 Task: Search one way flight ticket for 5 adults, 2 children, 1 infant in seat and 2 infants on lap in economy from Tulsa: Tulsa International Airport to Riverton: Central Wyoming Regional Airport (was Riverton Regional) on 8-4-2023. Choice of flights is Sun country airlines. Number of bags: 6 checked bags. Price is upto 87000. Outbound departure time preference is 22:00.
Action: Mouse moved to (324, 285)
Screenshot: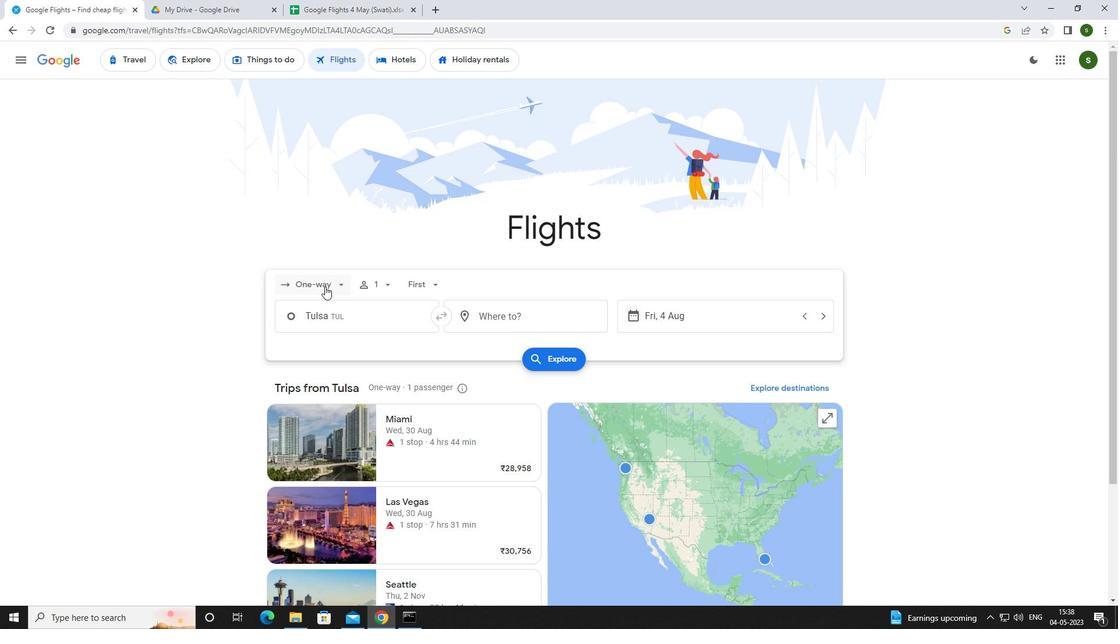 
Action: Mouse pressed left at (324, 285)
Screenshot: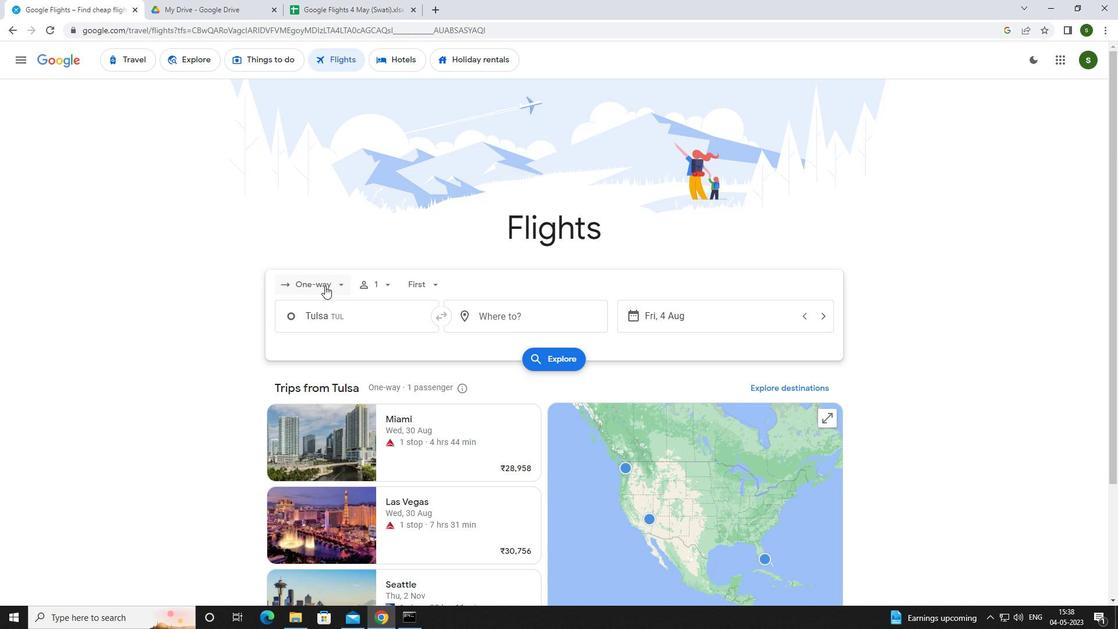
Action: Mouse moved to (311, 343)
Screenshot: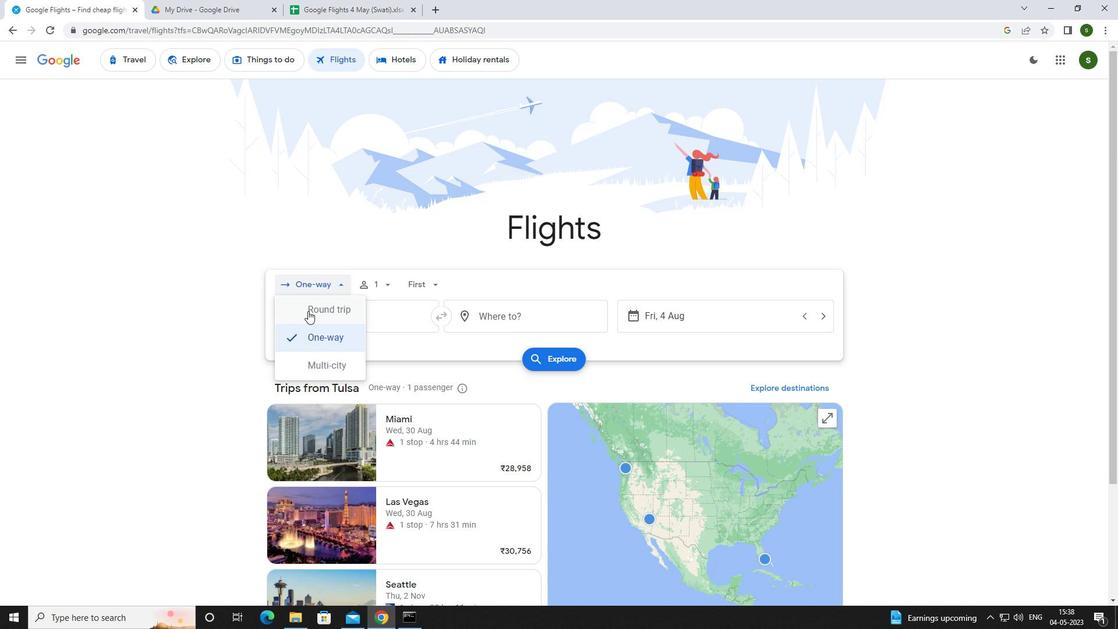 
Action: Mouse pressed left at (311, 343)
Screenshot: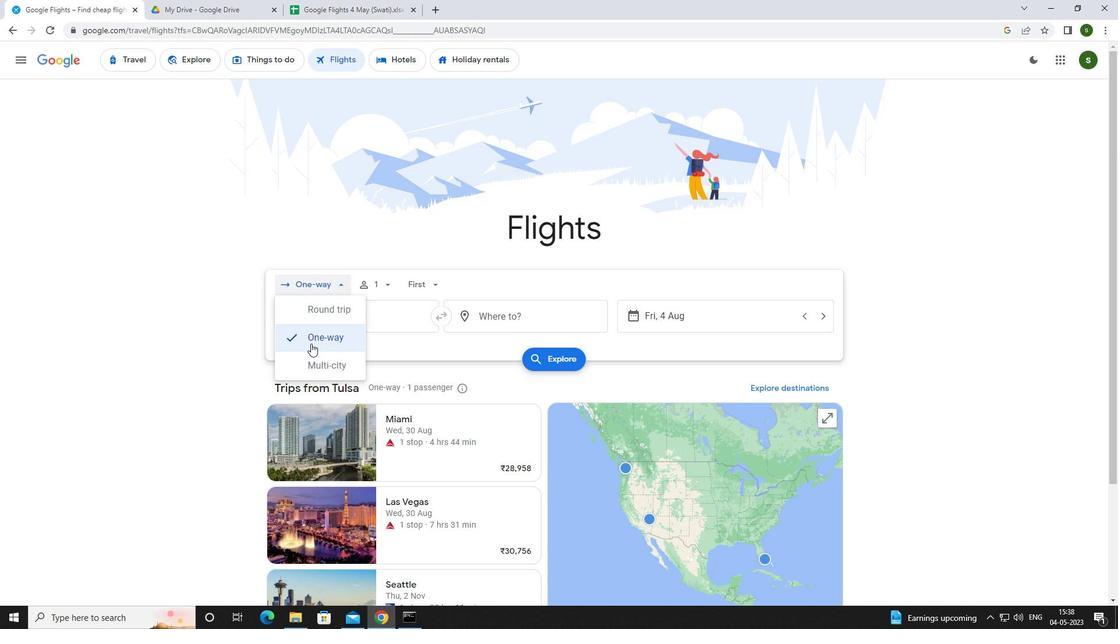 
Action: Mouse moved to (387, 288)
Screenshot: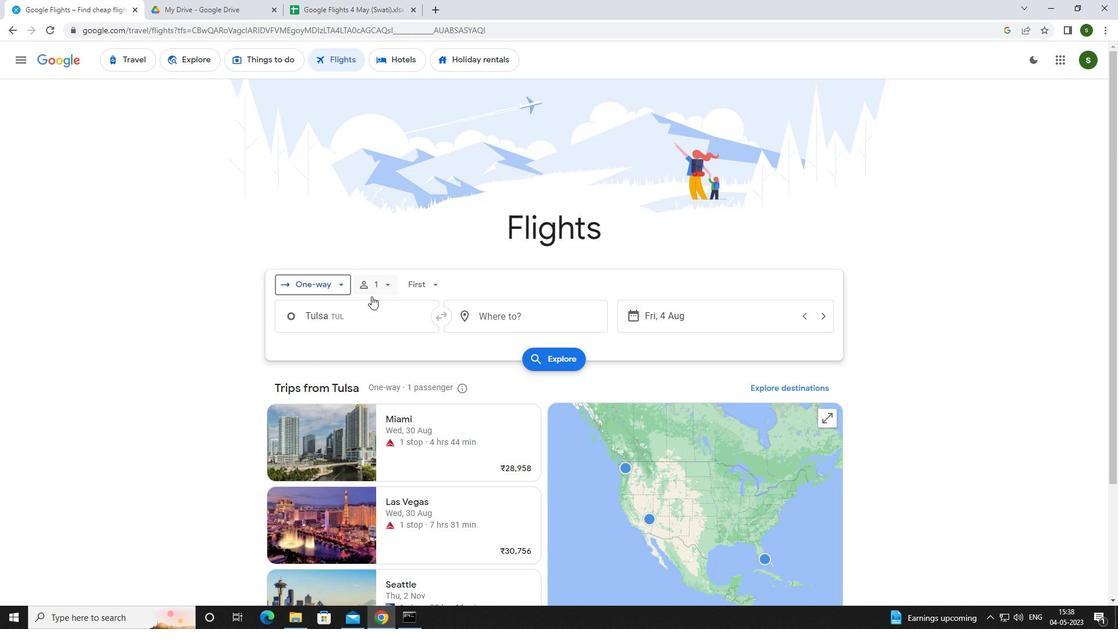 
Action: Mouse pressed left at (387, 288)
Screenshot: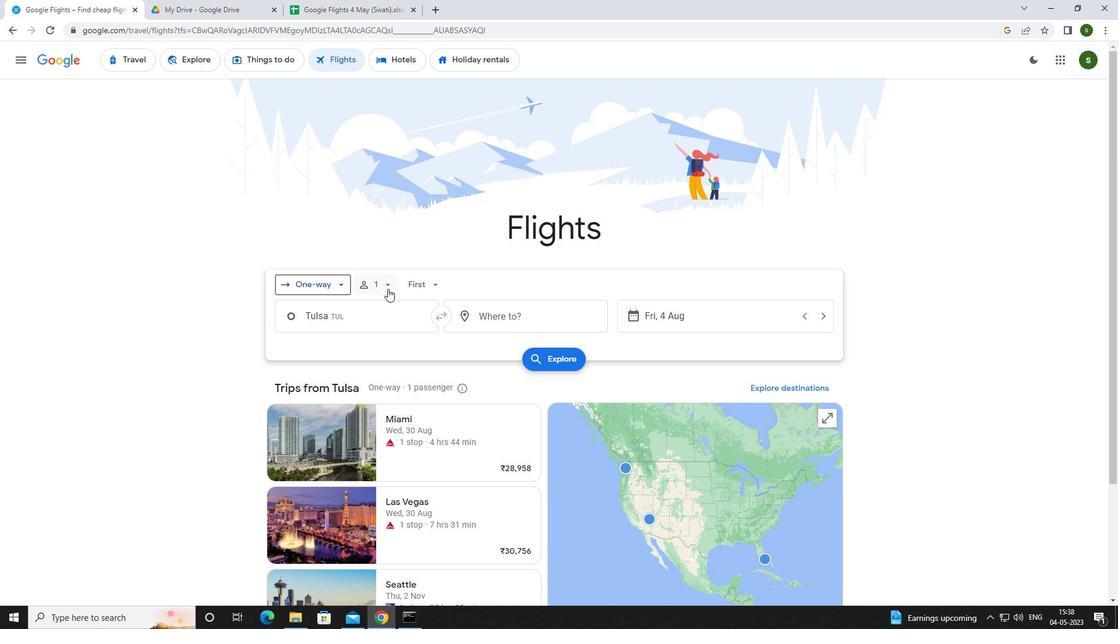 
Action: Mouse moved to (476, 314)
Screenshot: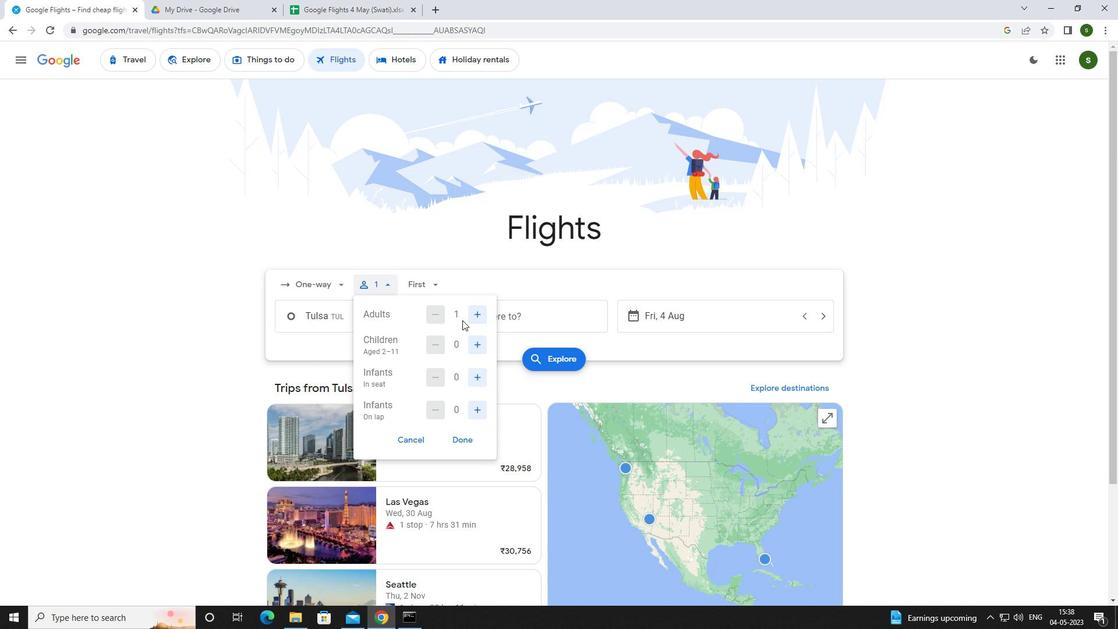 
Action: Mouse pressed left at (476, 314)
Screenshot: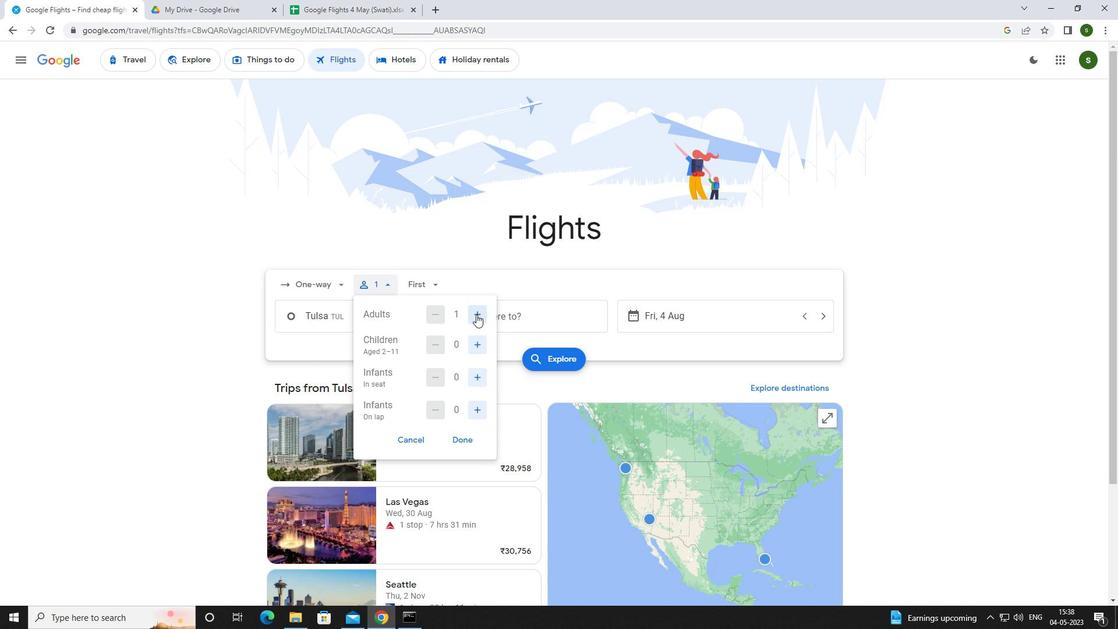 
Action: Mouse pressed left at (476, 314)
Screenshot: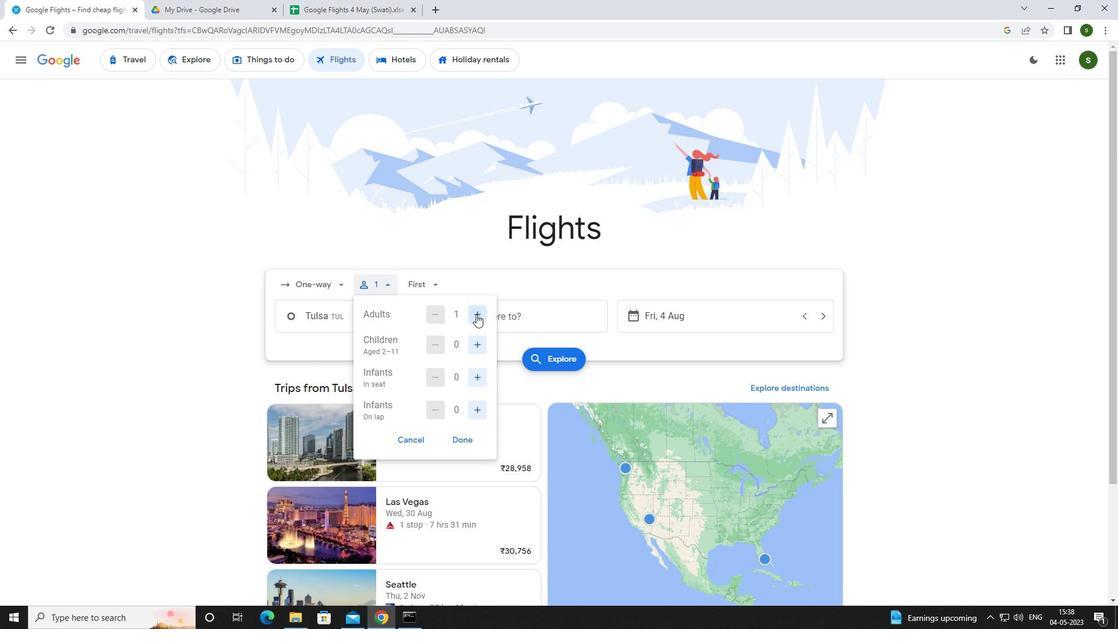 
Action: Mouse pressed left at (476, 314)
Screenshot: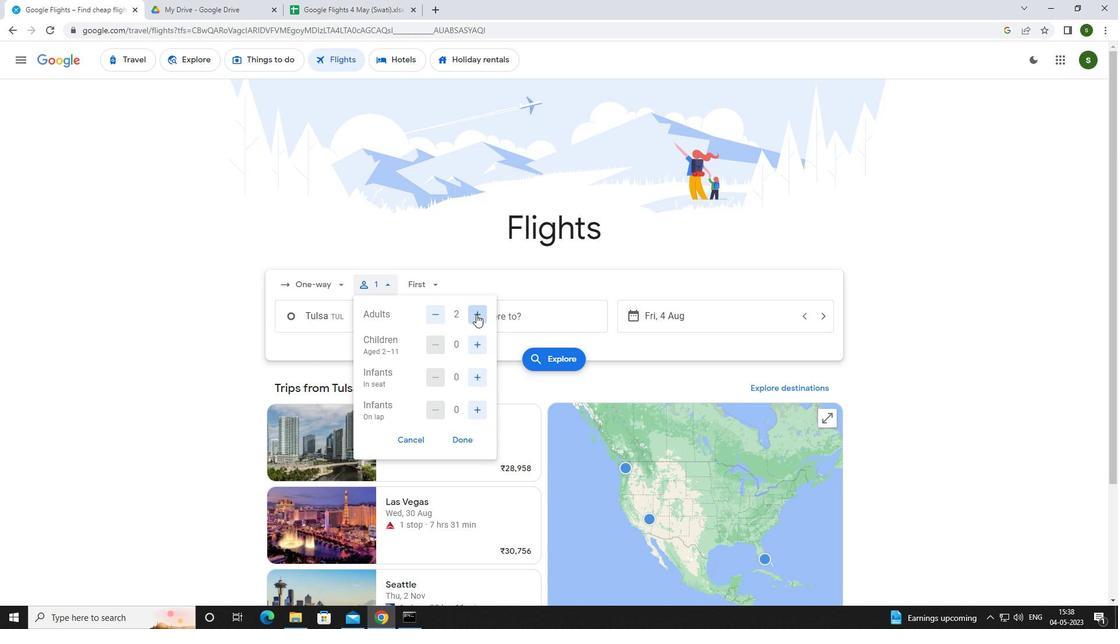 
Action: Mouse pressed left at (476, 314)
Screenshot: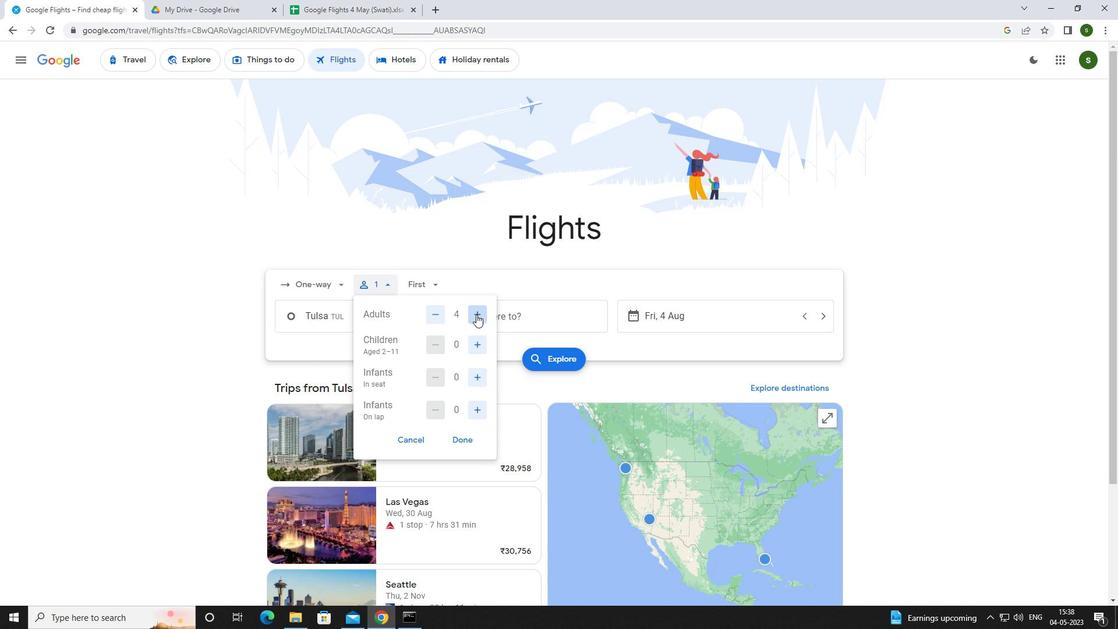 
Action: Mouse moved to (471, 339)
Screenshot: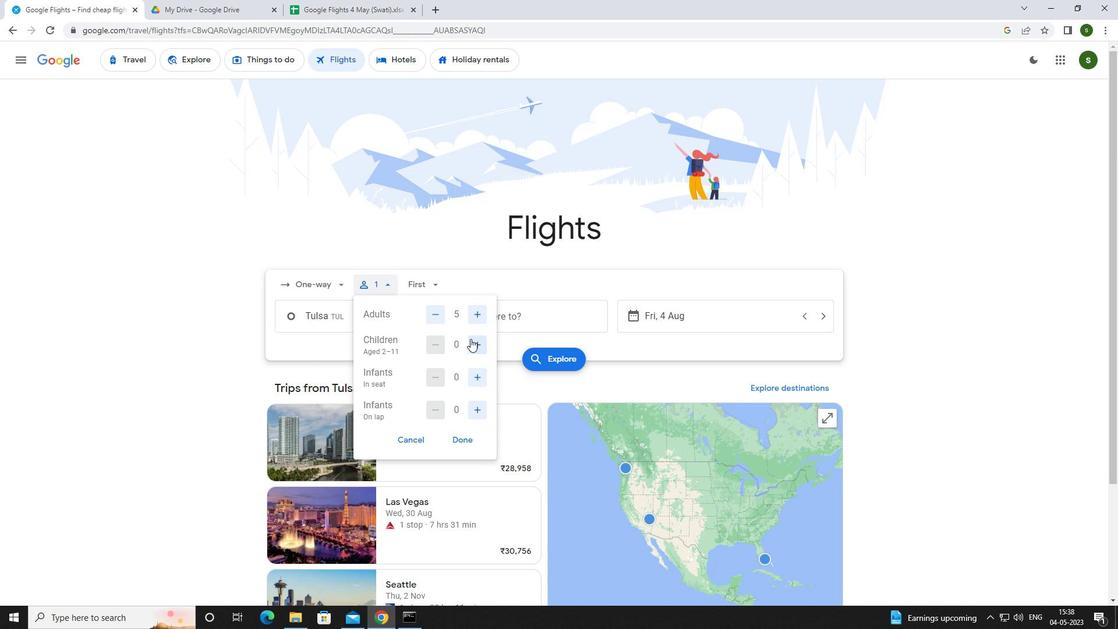 
Action: Mouse pressed left at (471, 339)
Screenshot: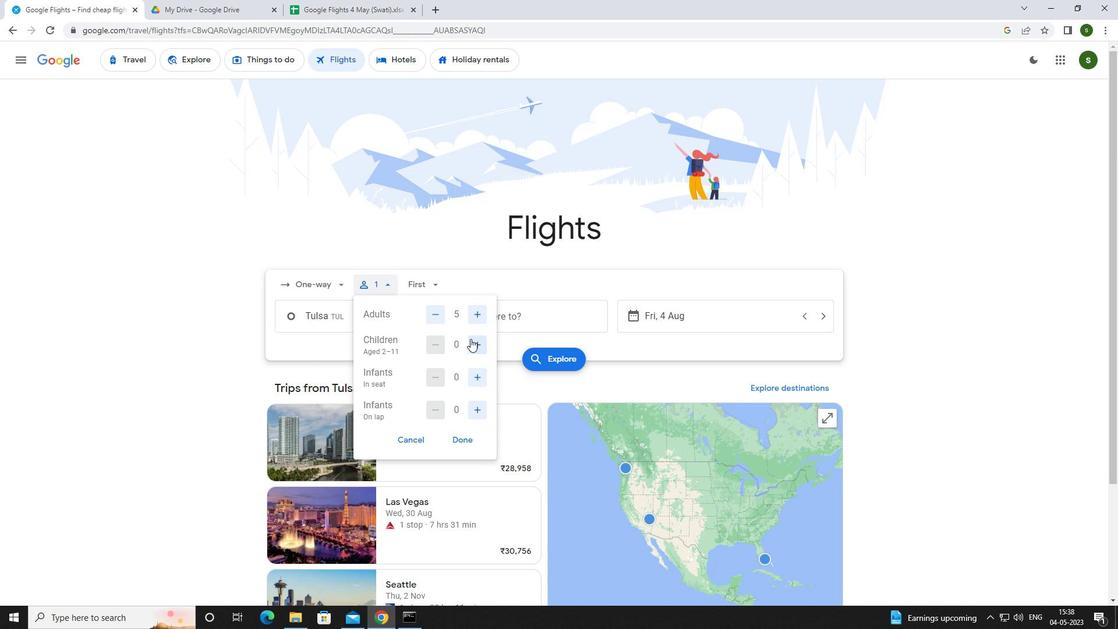 
Action: Mouse pressed left at (471, 339)
Screenshot: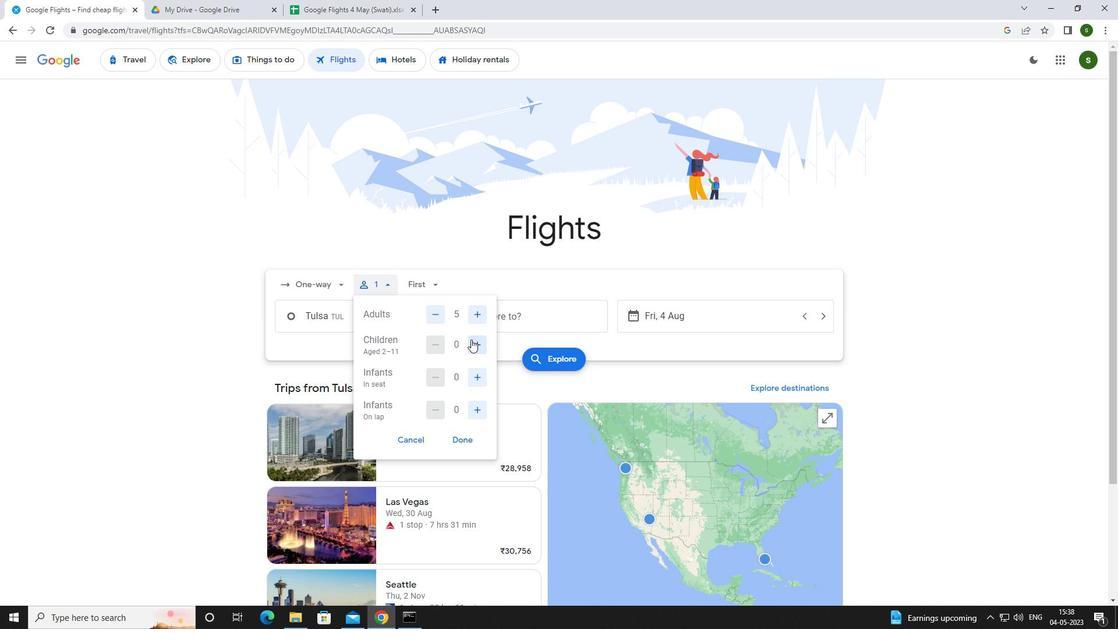 
Action: Mouse moved to (478, 377)
Screenshot: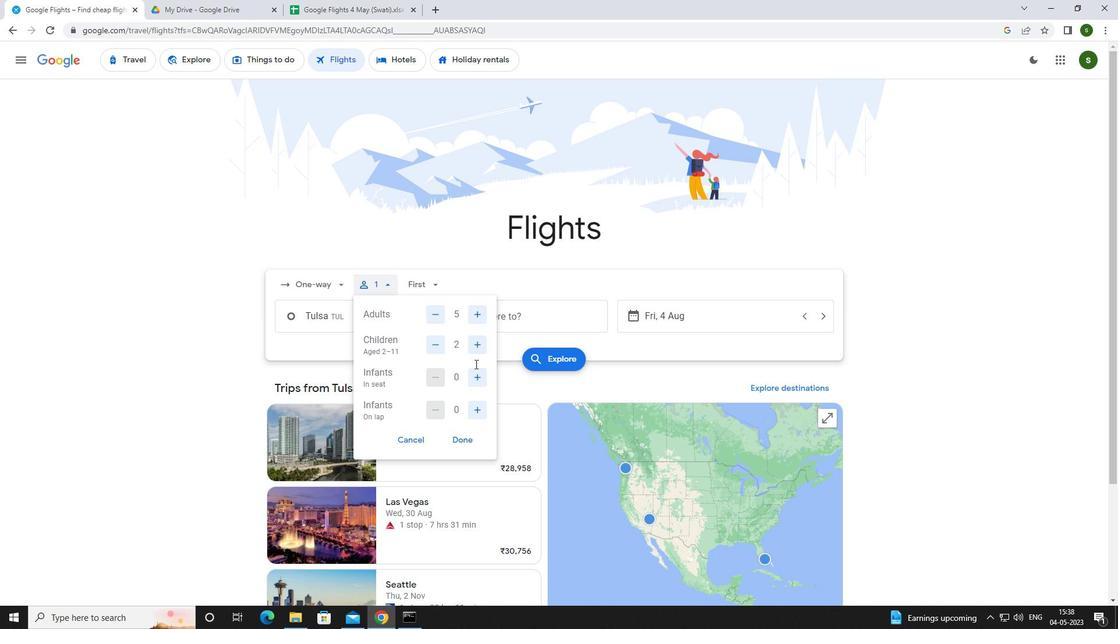 
Action: Mouse pressed left at (478, 377)
Screenshot: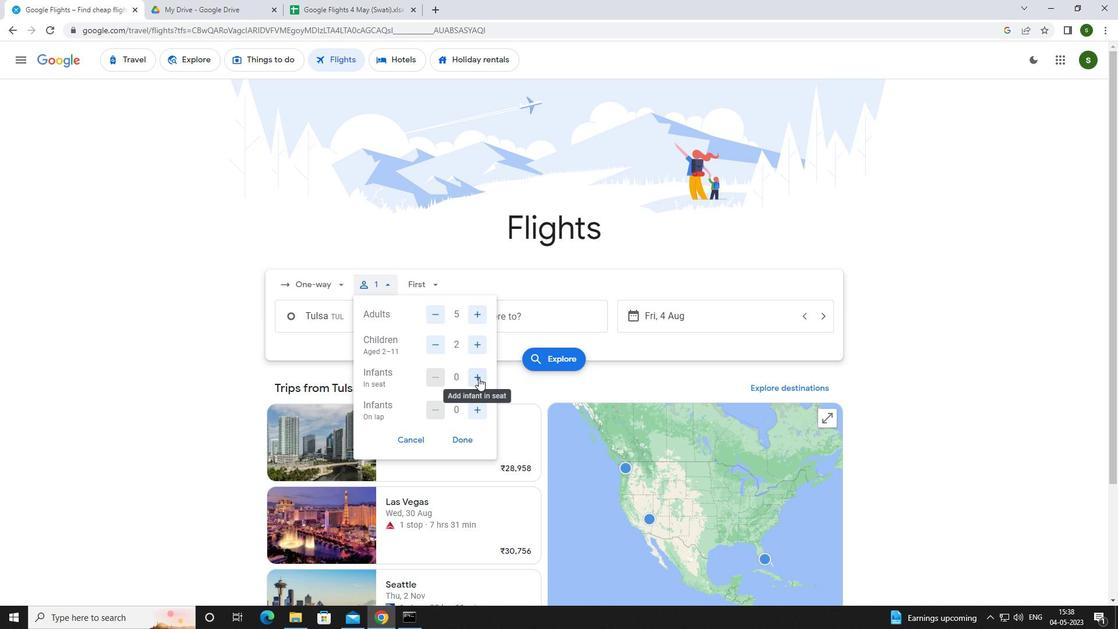 
Action: Mouse moved to (479, 403)
Screenshot: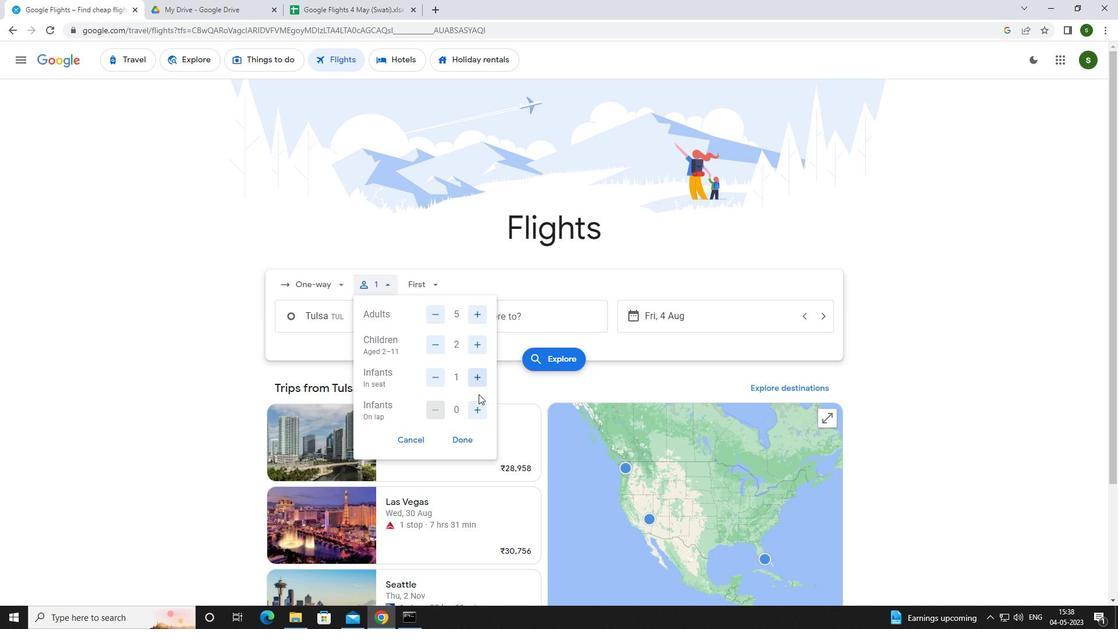 
Action: Mouse pressed left at (479, 403)
Screenshot: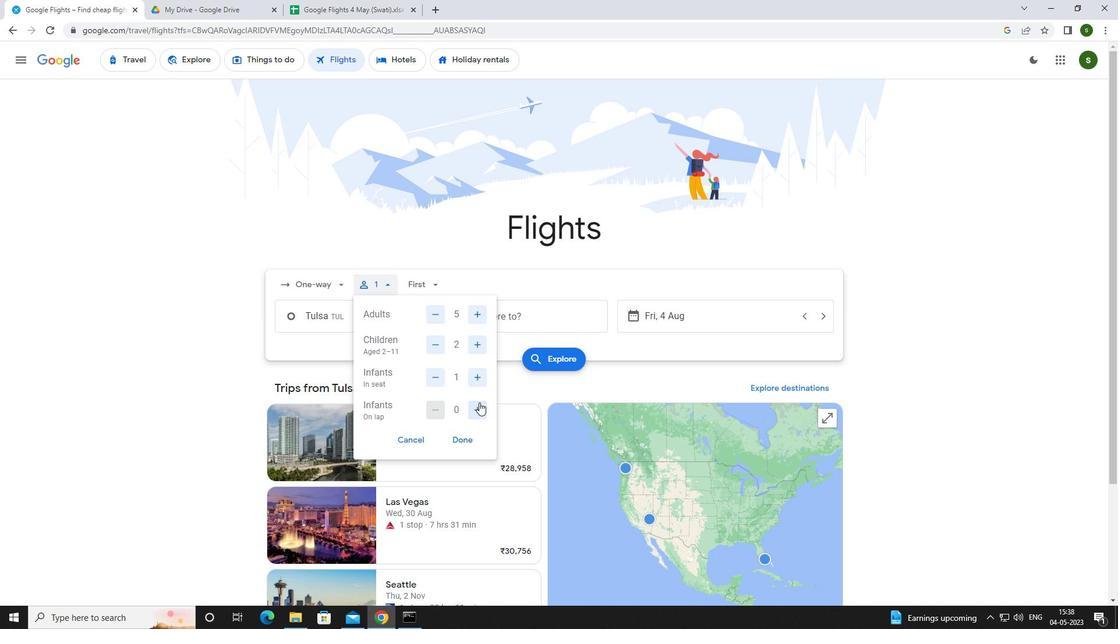 
Action: Mouse moved to (426, 283)
Screenshot: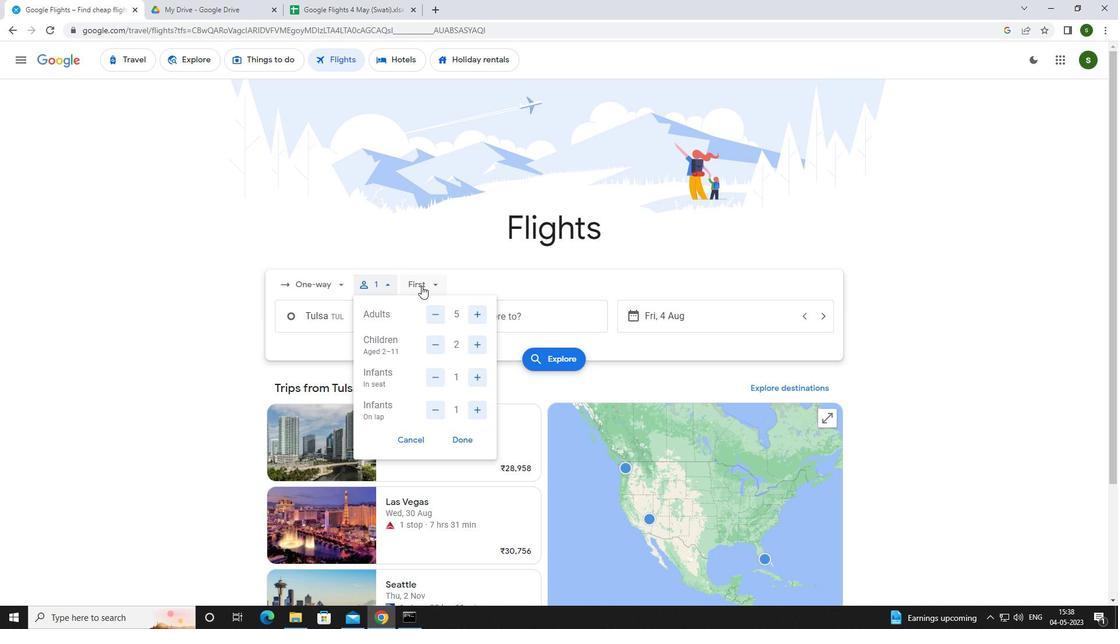 
Action: Mouse pressed left at (426, 283)
Screenshot: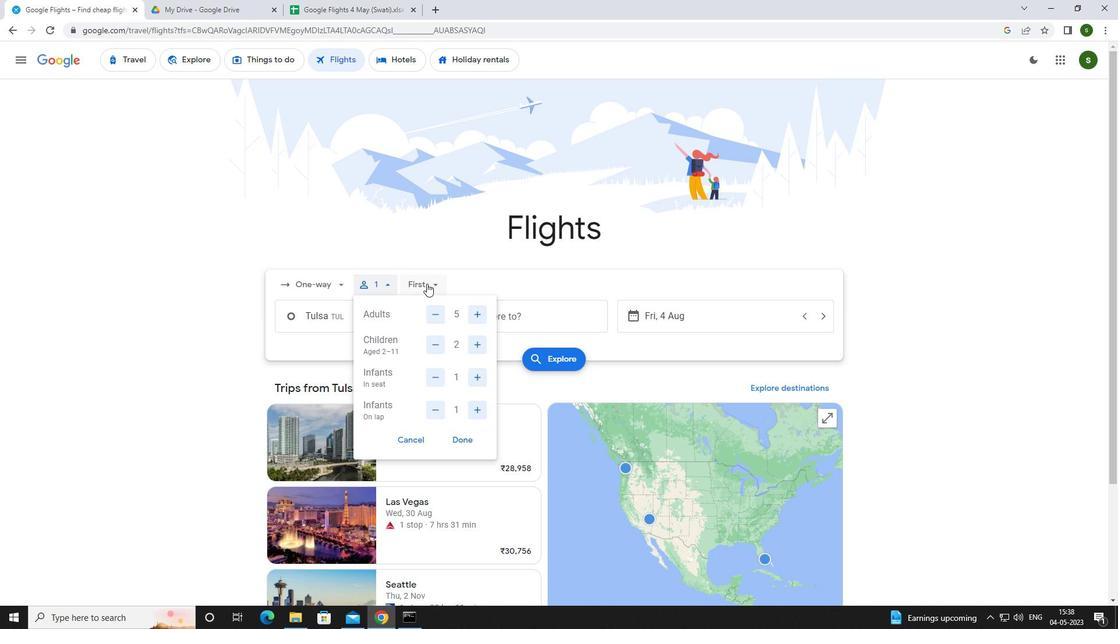 
Action: Mouse moved to (433, 307)
Screenshot: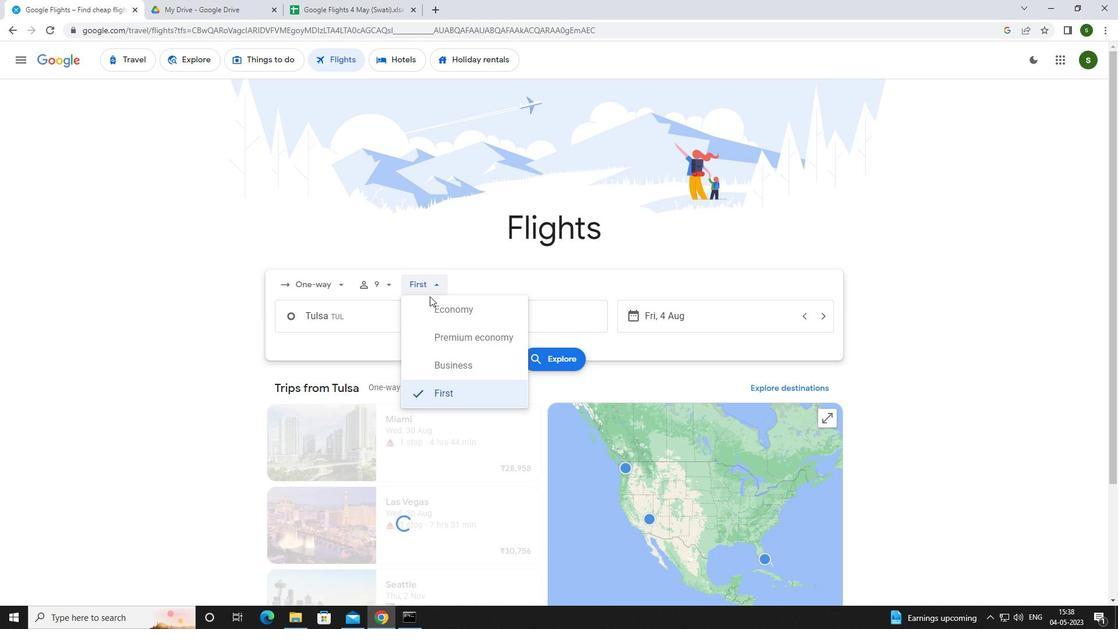 
Action: Mouse pressed left at (433, 307)
Screenshot: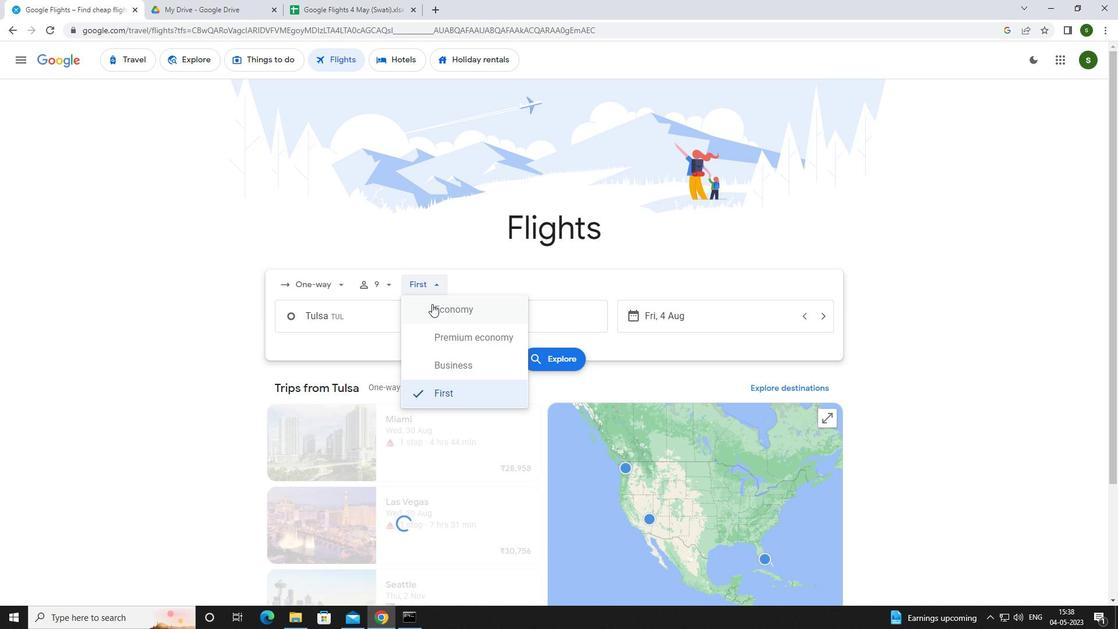 
Action: Mouse moved to (384, 321)
Screenshot: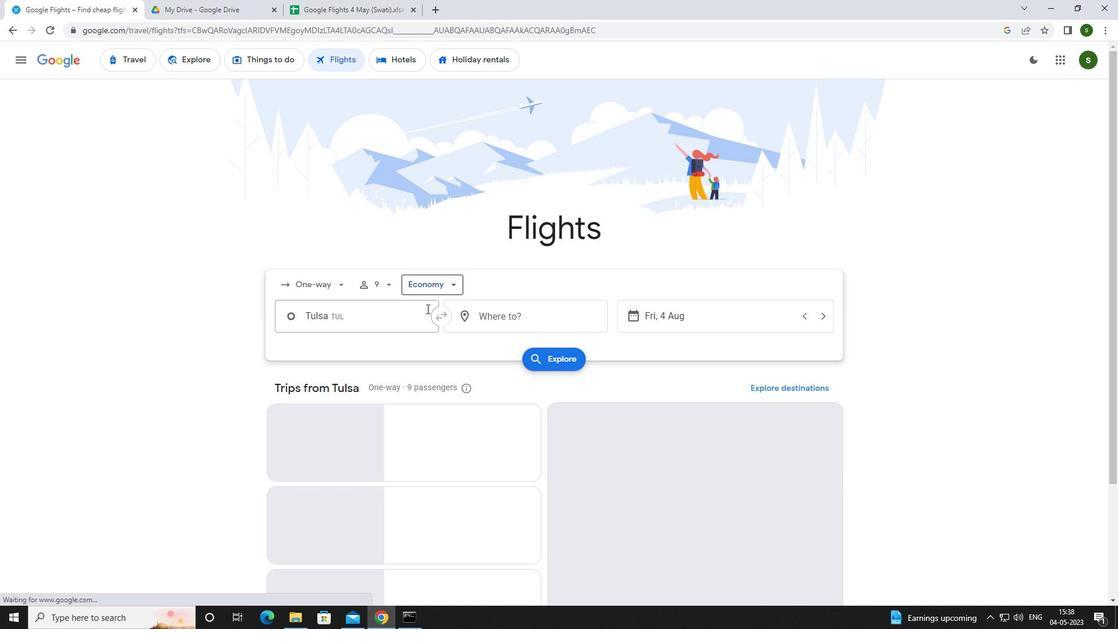 
Action: Mouse pressed left at (384, 321)
Screenshot: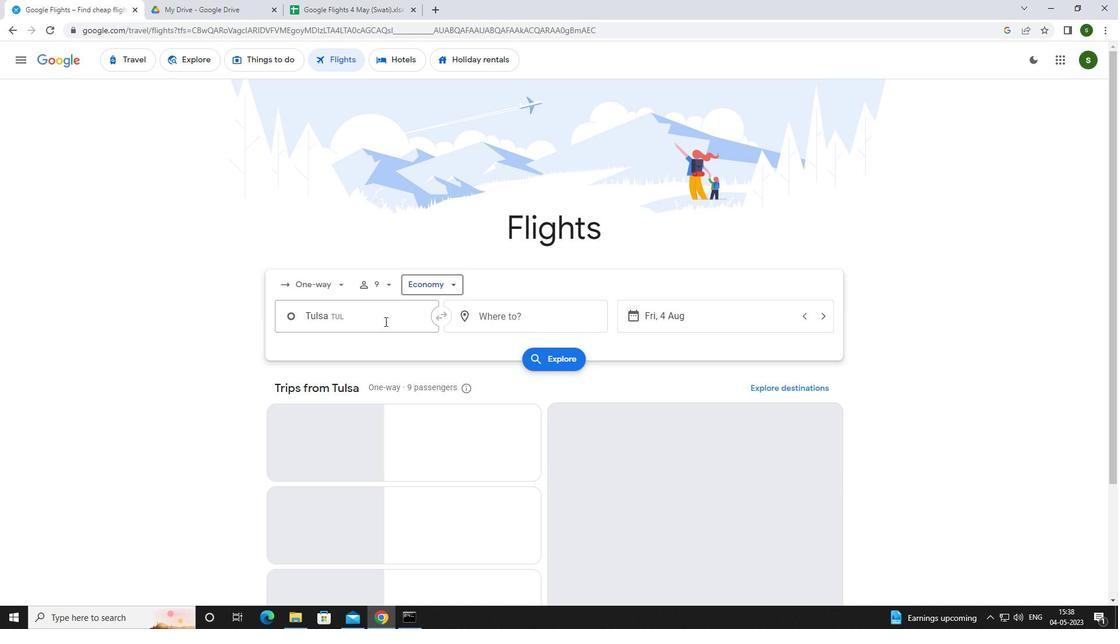 
Action: Mouse moved to (382, 322)
Screenshot: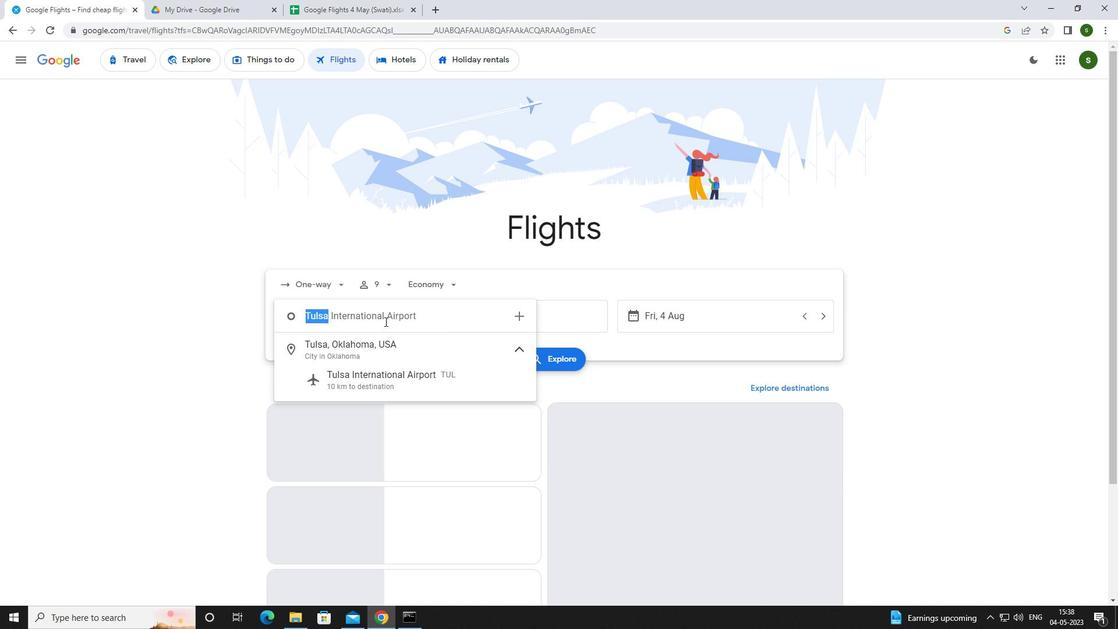 
Action: Key pressed <Key.caps_lock>t<Key.caps_lock>ulsa
Screenshot: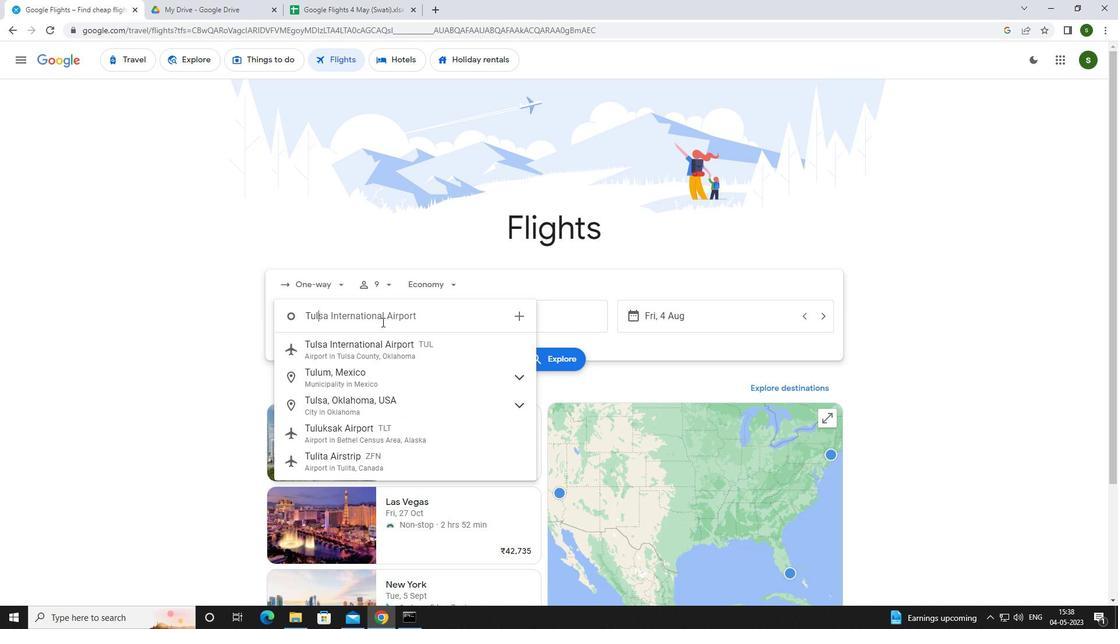 
Action: Mouse moved to (387, 385)
Screenshot: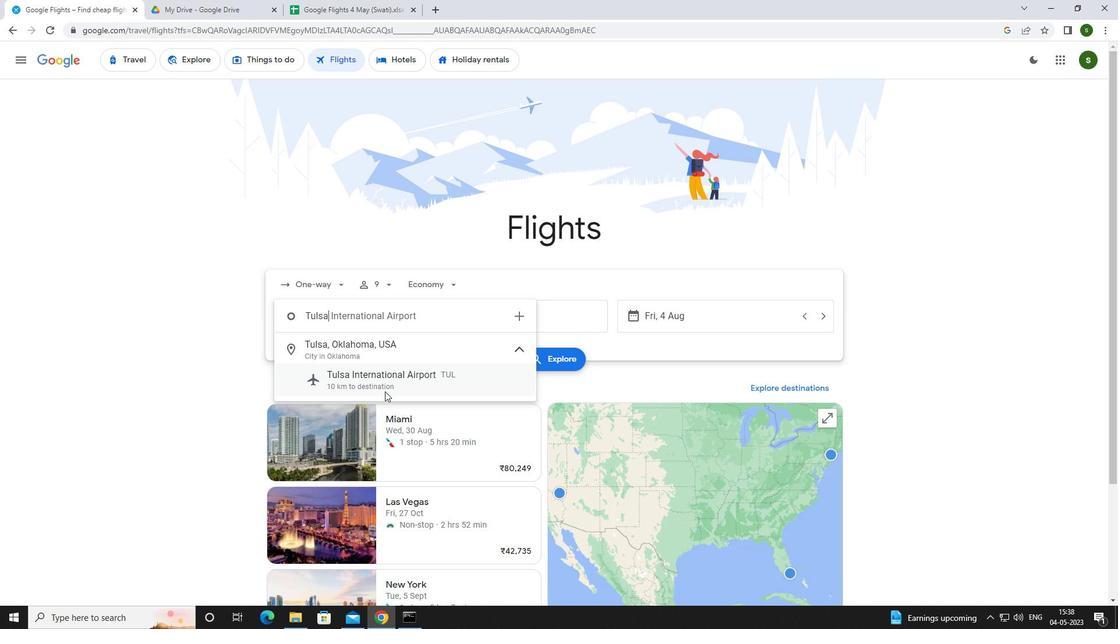 
Action: Mouse pressed left at (387, 385)
Screenshot: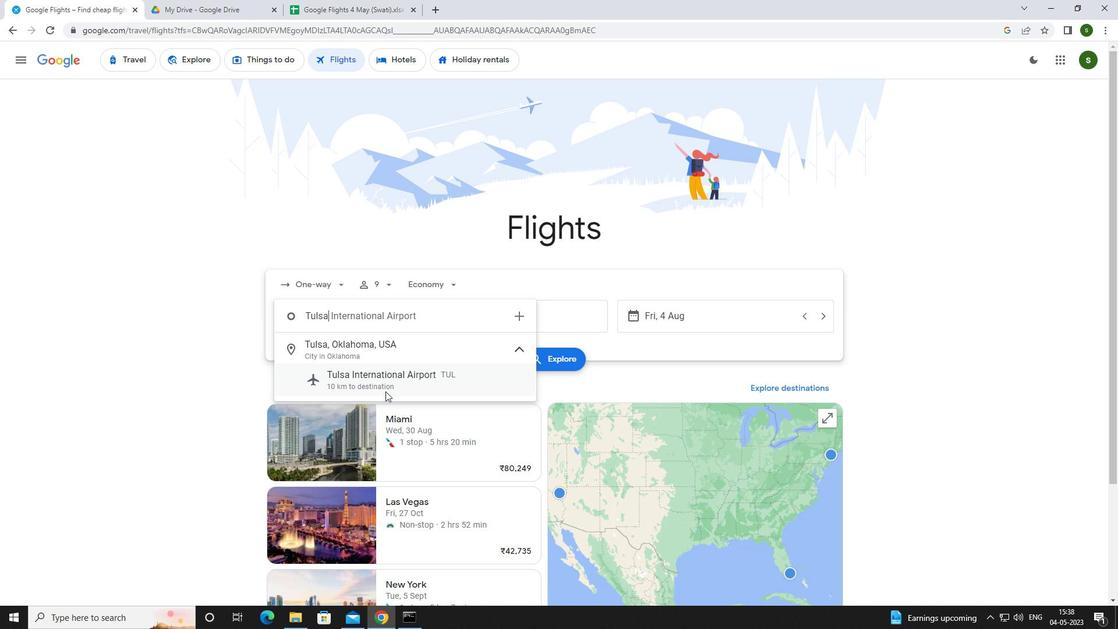 
Action: Mouse moved to (478, 313)
Screenshot: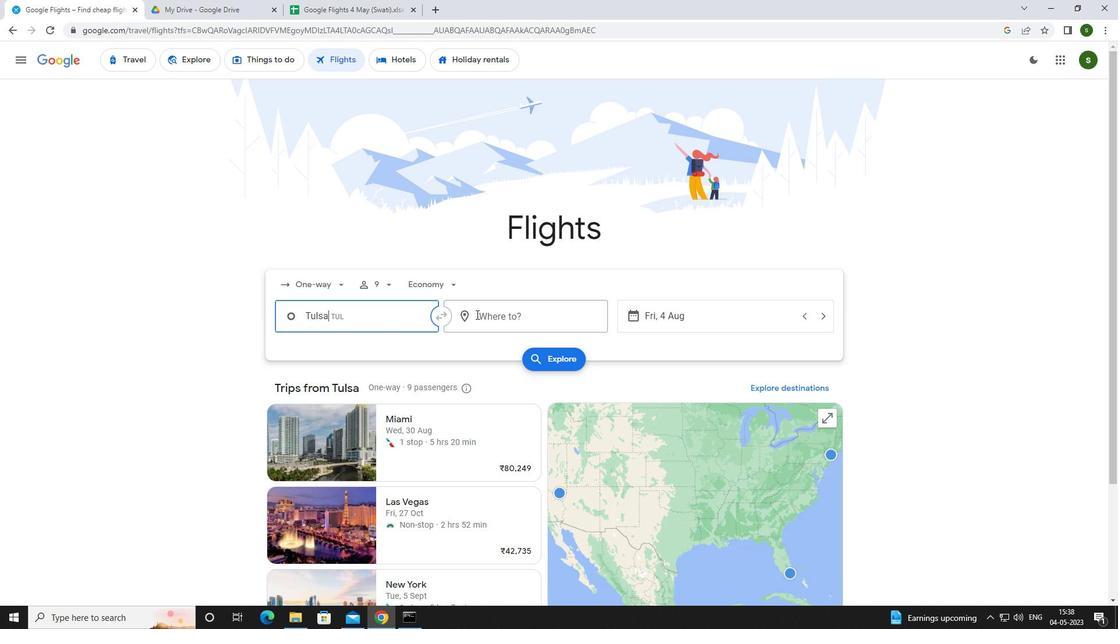 
Action: Mouse pressed left at (478, 313)
Screenshot: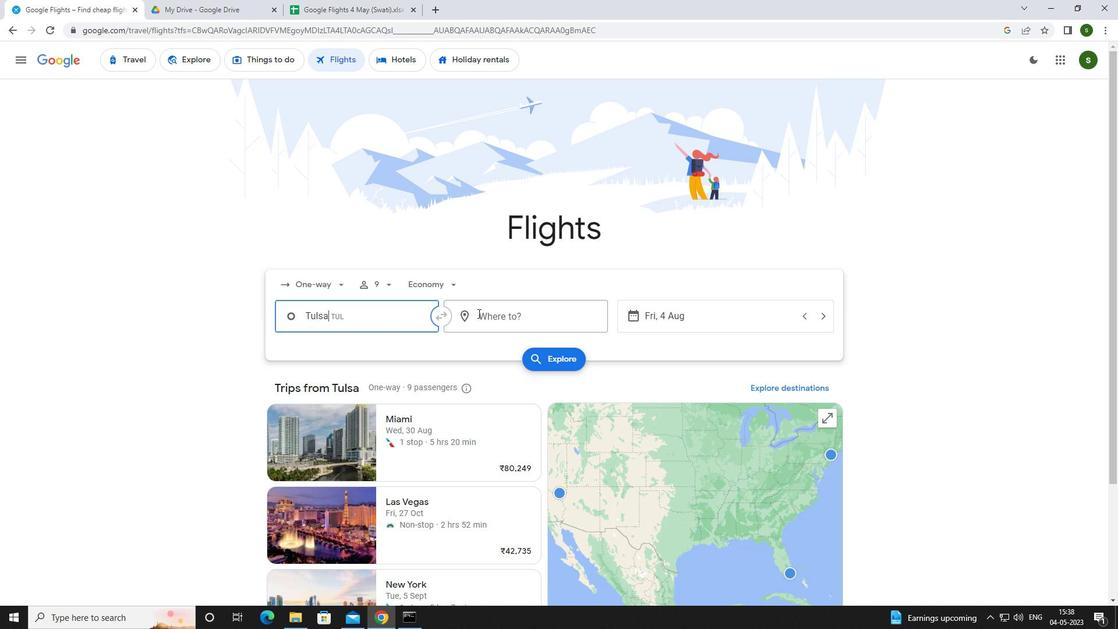 
Action: Mouse moved to (439, 323)
Screenshot: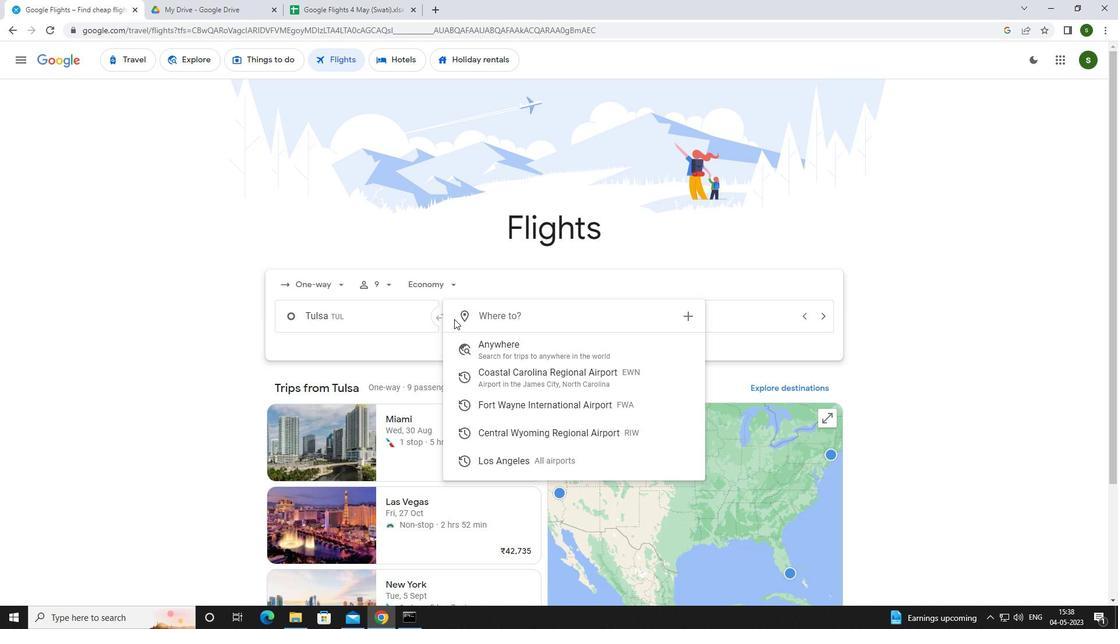 
Action: Key pressed <Key.caps_lock>r<Key.caps_lock>iverto
Screenshot: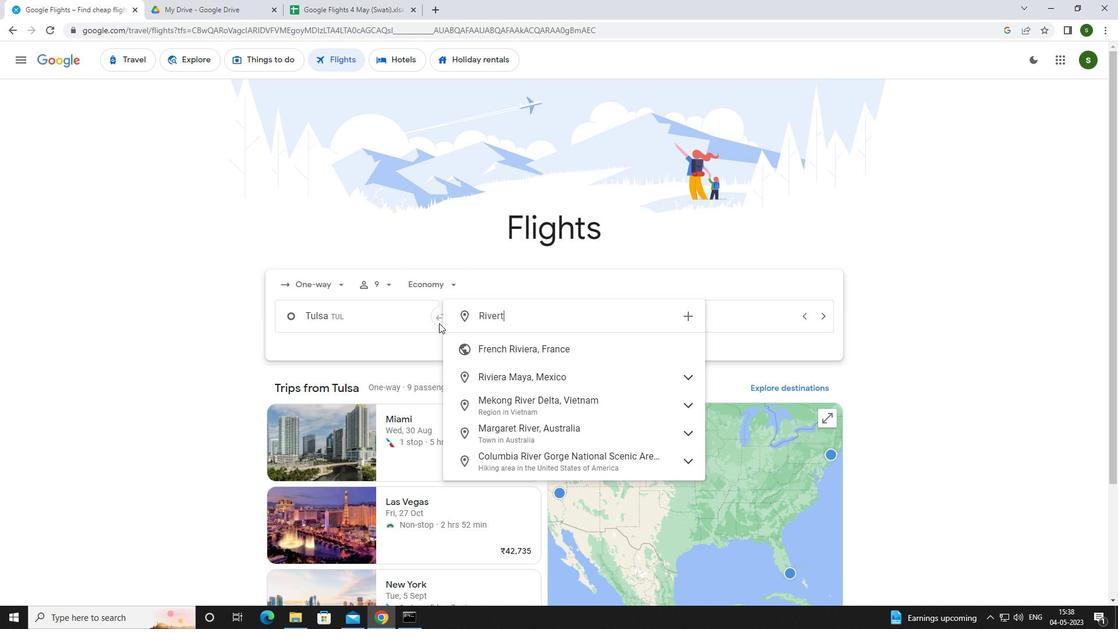 
Action: Mouse moved to (534, 371)
Screenshot: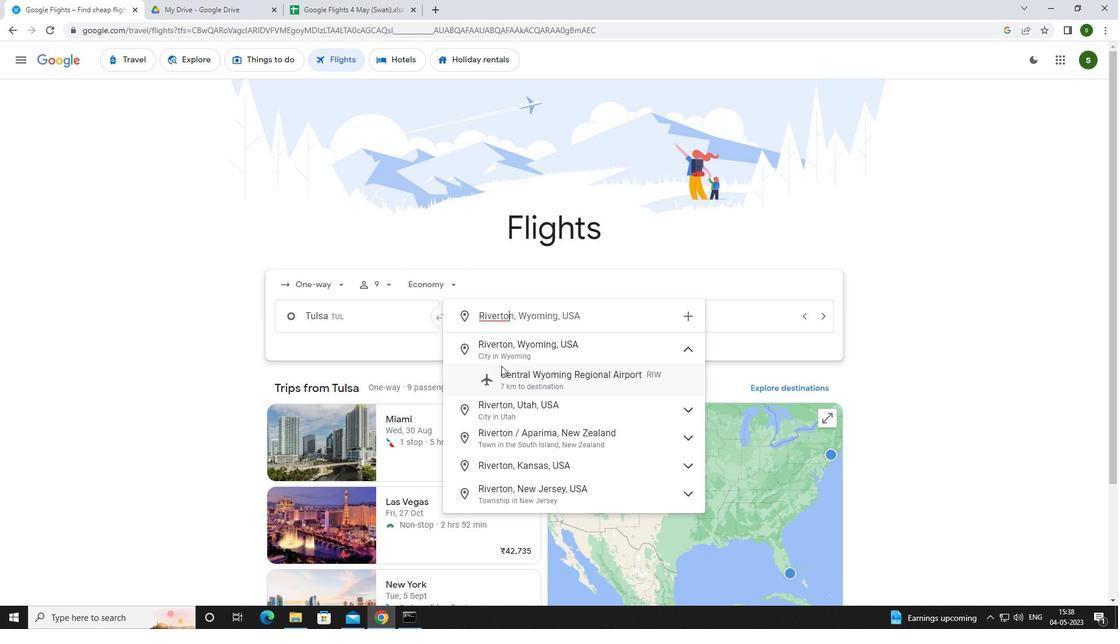 
Action: Mouse pressed left at (534, 371)
Screenshot: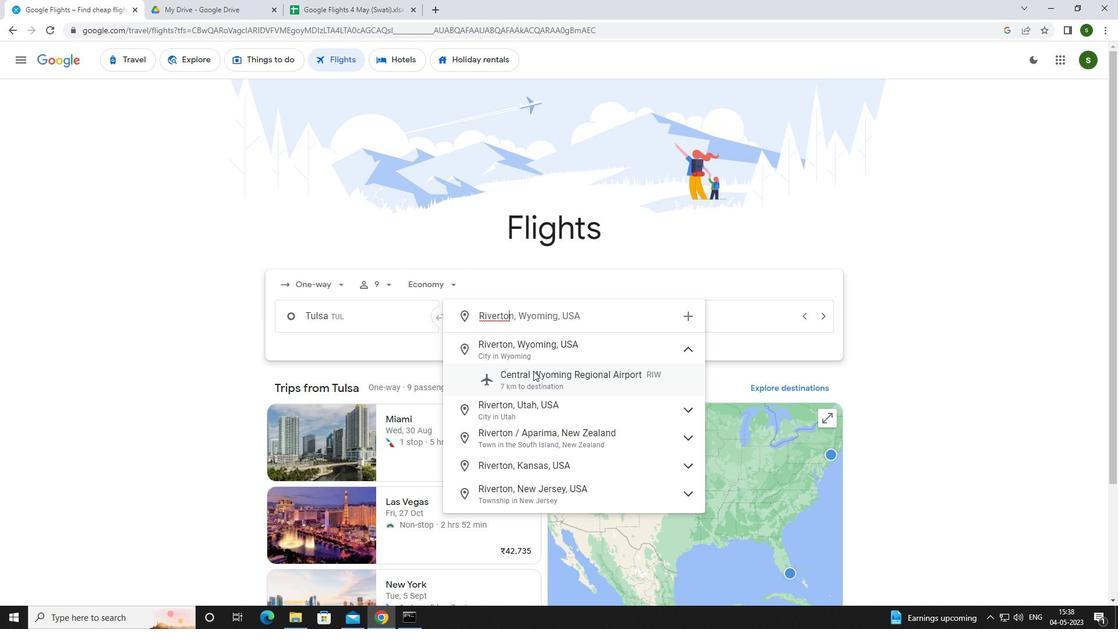 
Action: Mouse moved to (686, 308)
Screenshot: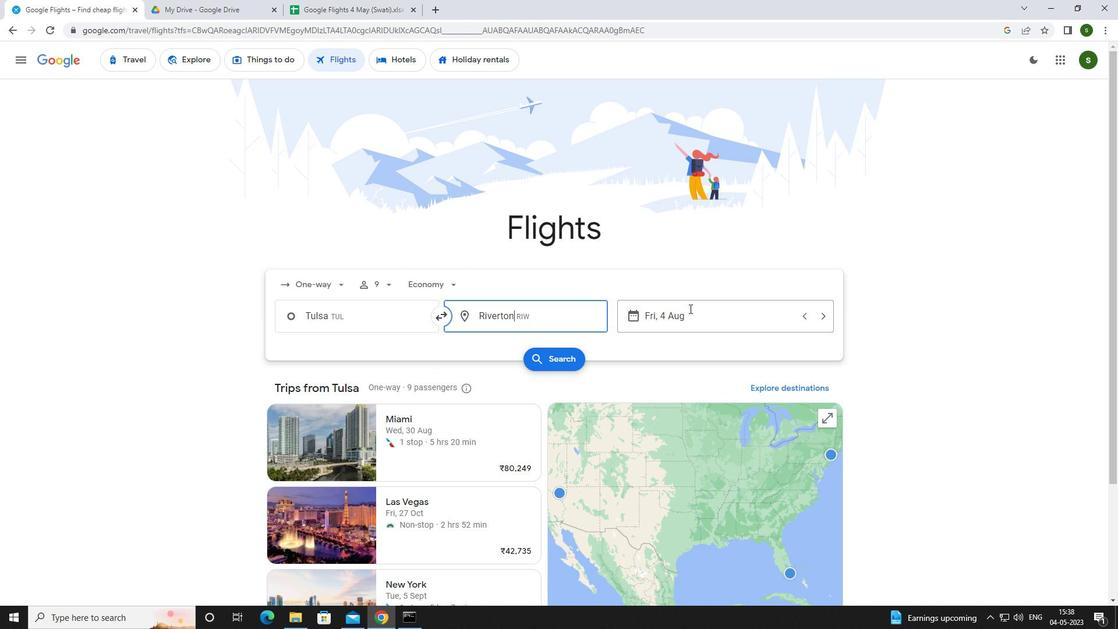 
Action: Mouse pressed left at (686, 308)
Screenshot: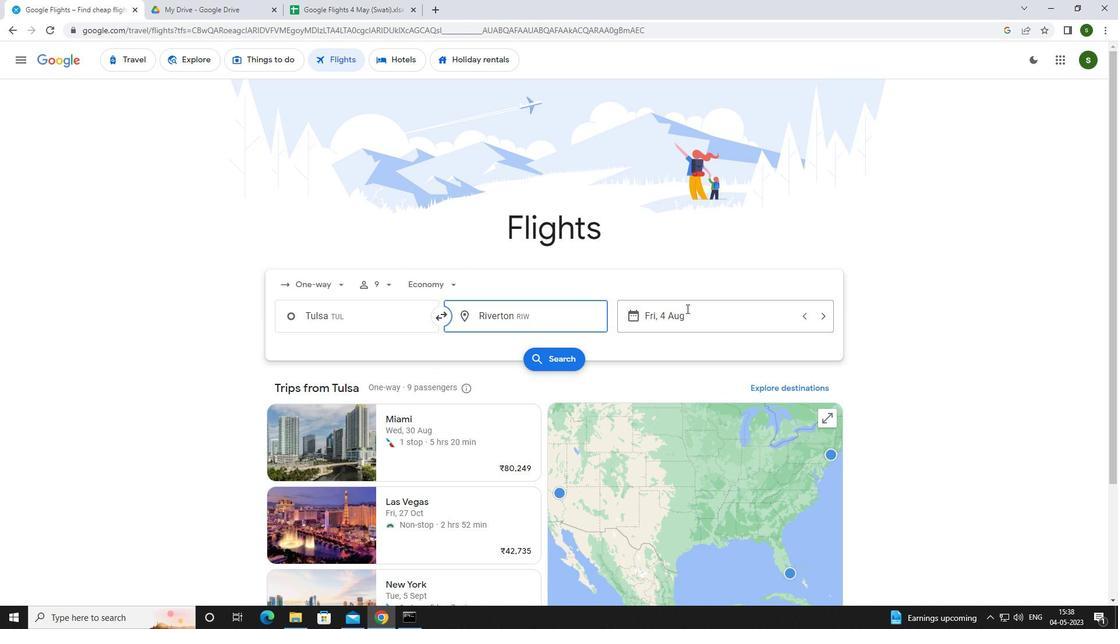 
Action: Mouse moved to (556, 397)
Screenshot: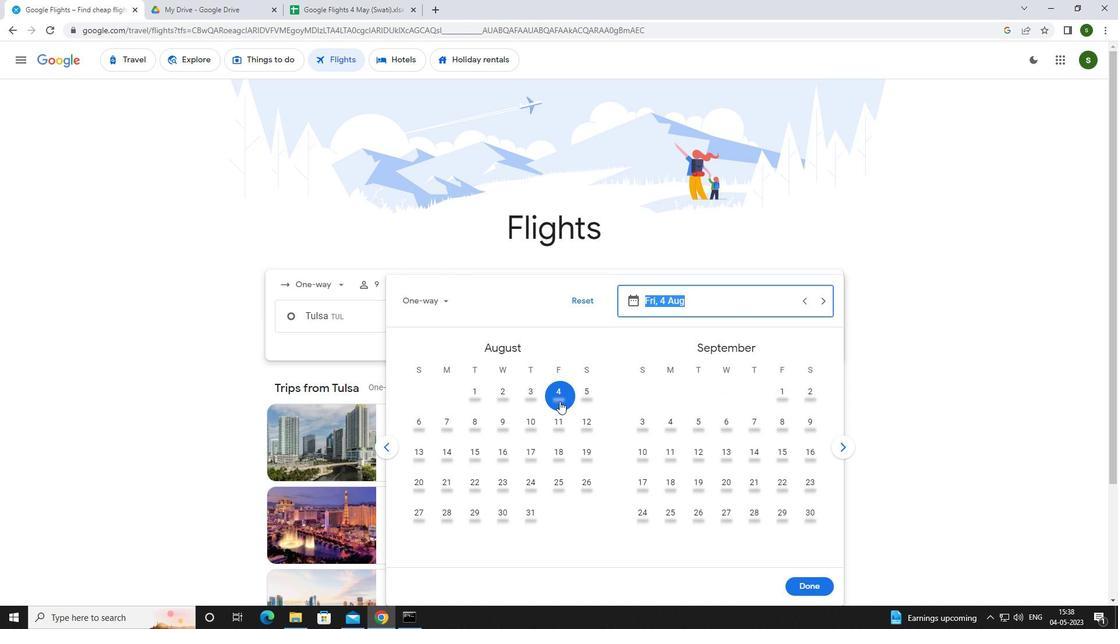 
Action: Mouse pressed left at (556, 397)
Screenshot: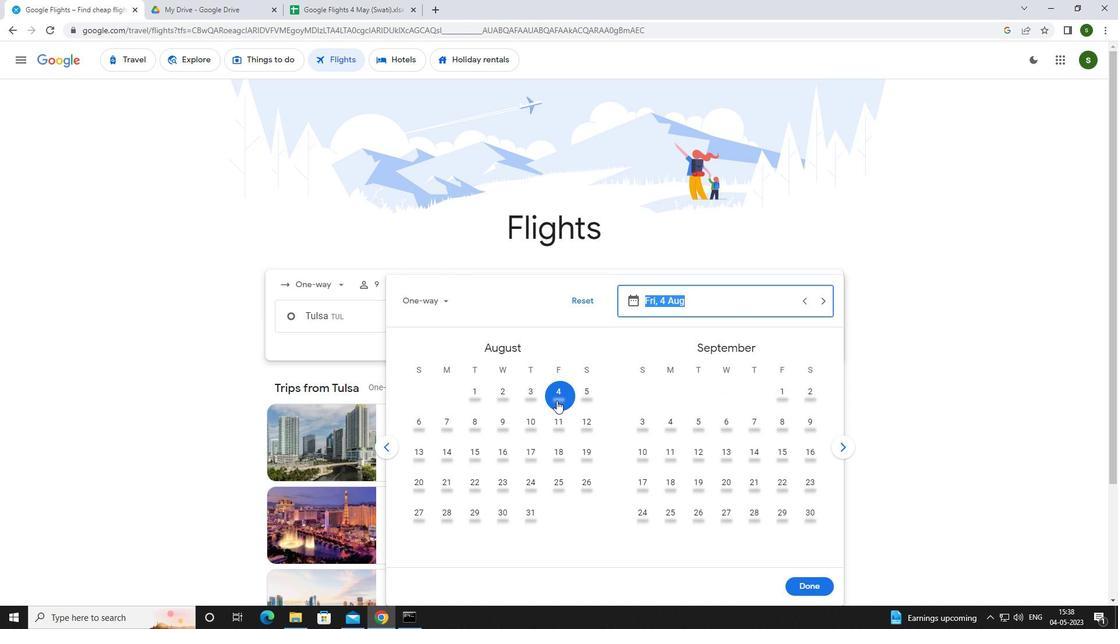 
Action: Mouse moved to (803, 585)
Screenshot: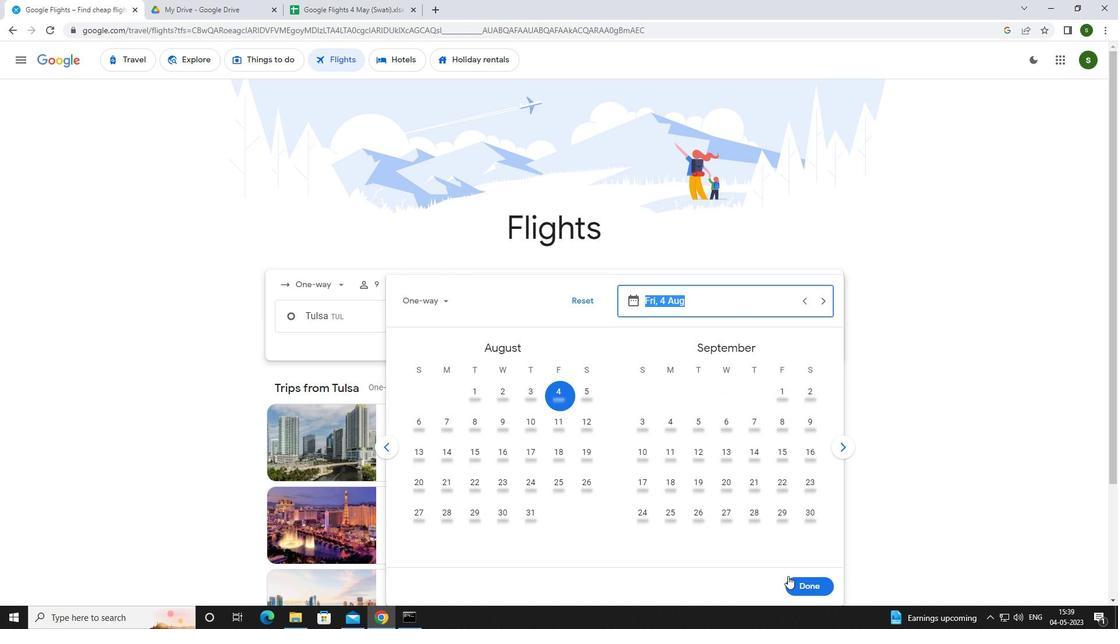 
Action: Mouse pressed left at (803, 585)
Screenshot: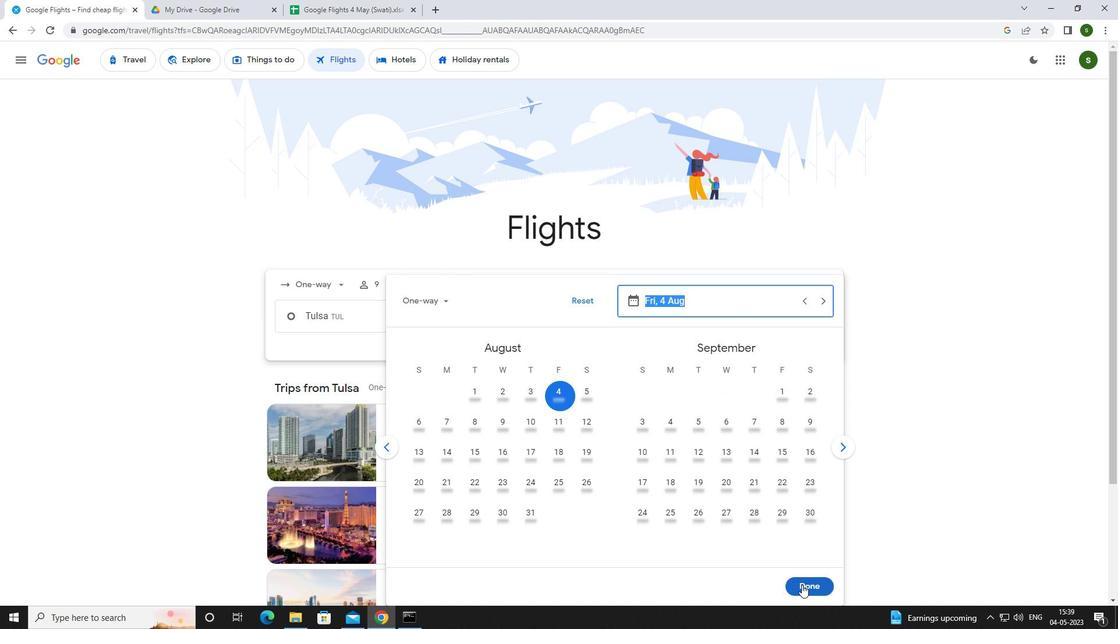 
Action: Mouse moved to (557, 357)
Screenshot: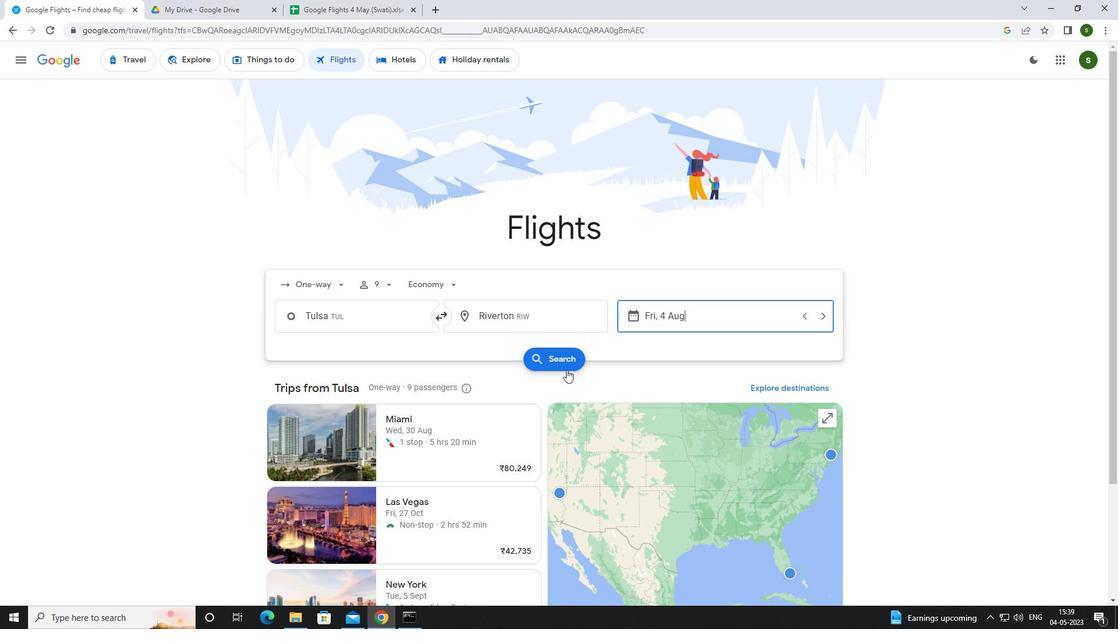 
Action: Mouse pressed left at (557, 357)
Screenshot: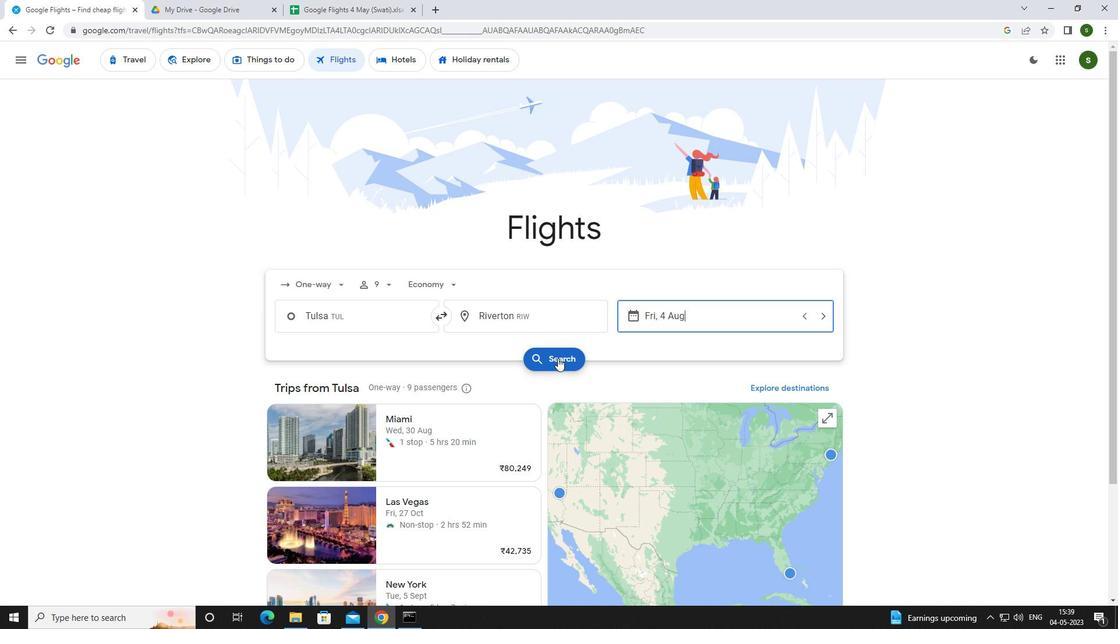 
Action: Mouse moved to (295, 167)
Screenshot: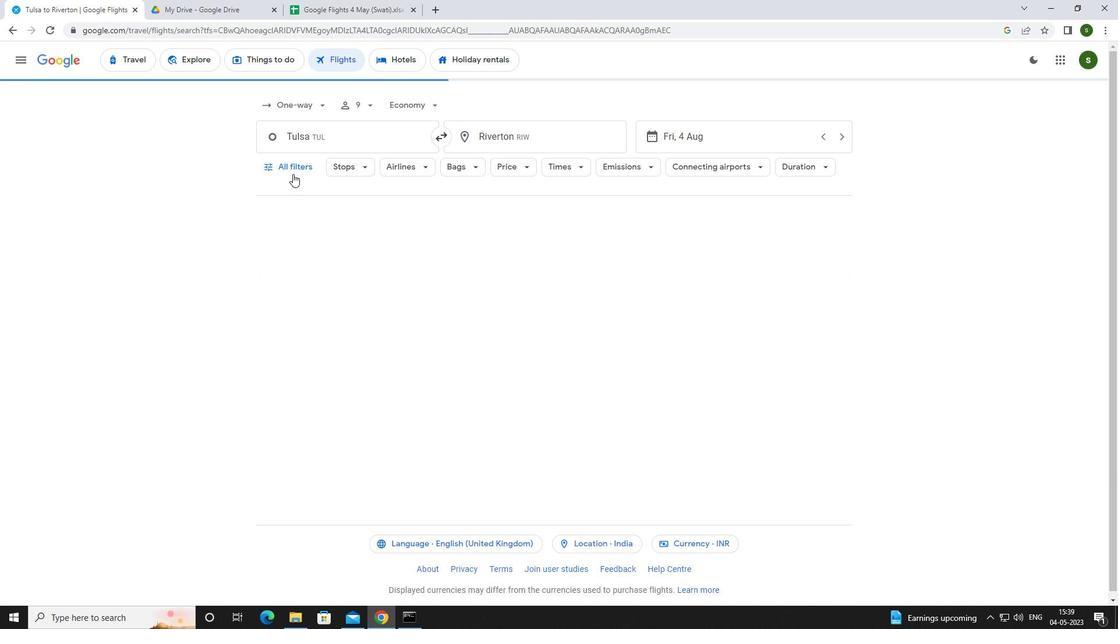 
Action: Mouse pressed left at (295, 167)
Screenshot: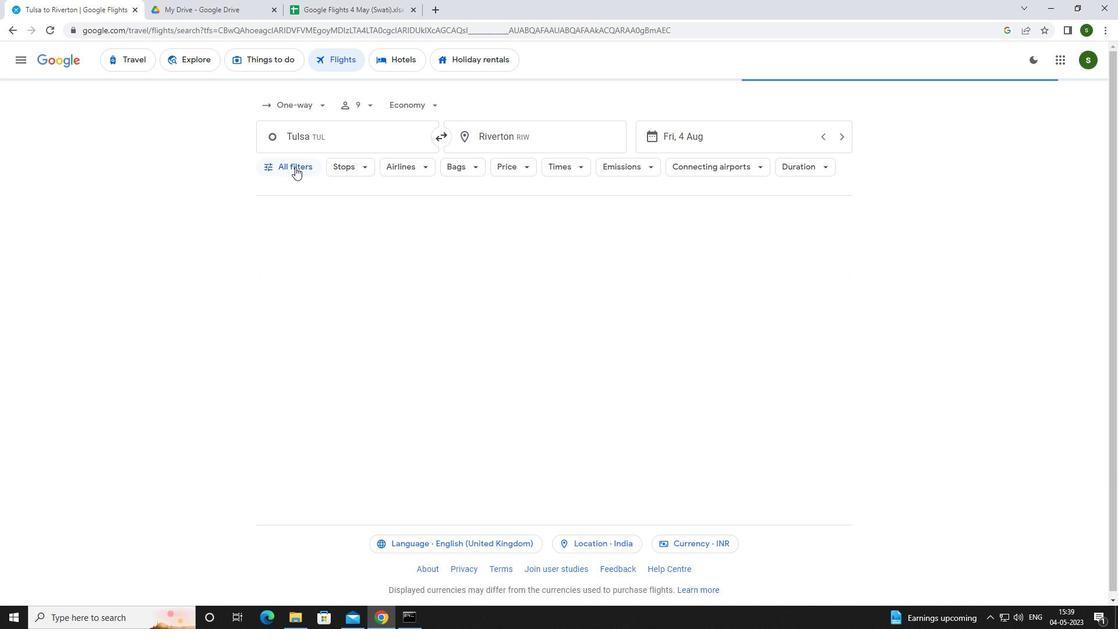 
Action: Mouse moved to (432, 417)
Screenshot: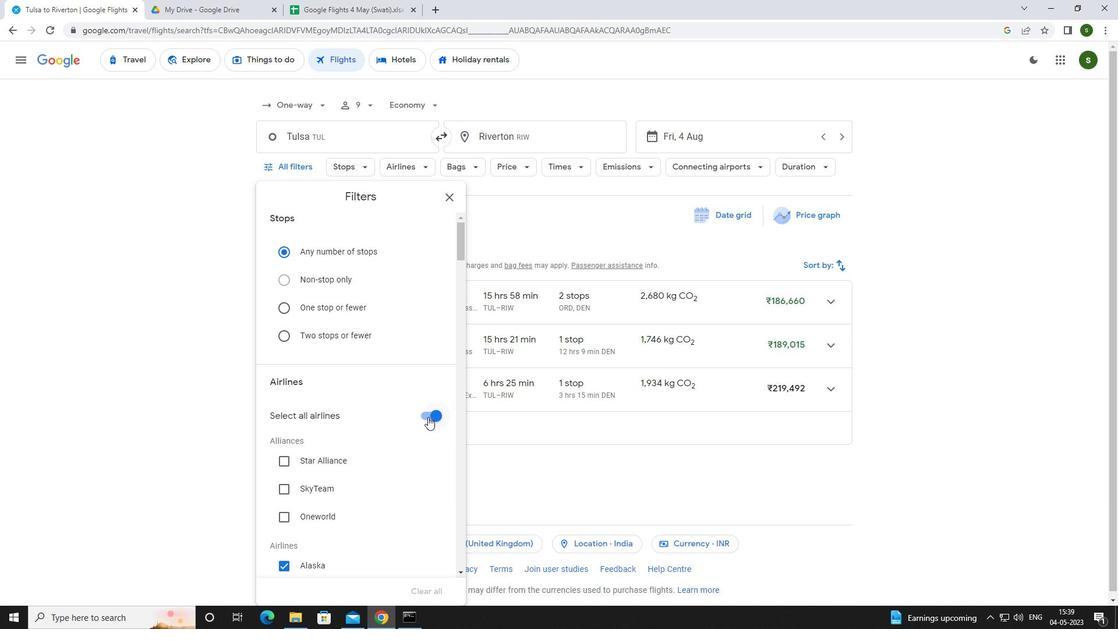 
Action: Mouse pressed left at (432, 417)
Screenshot: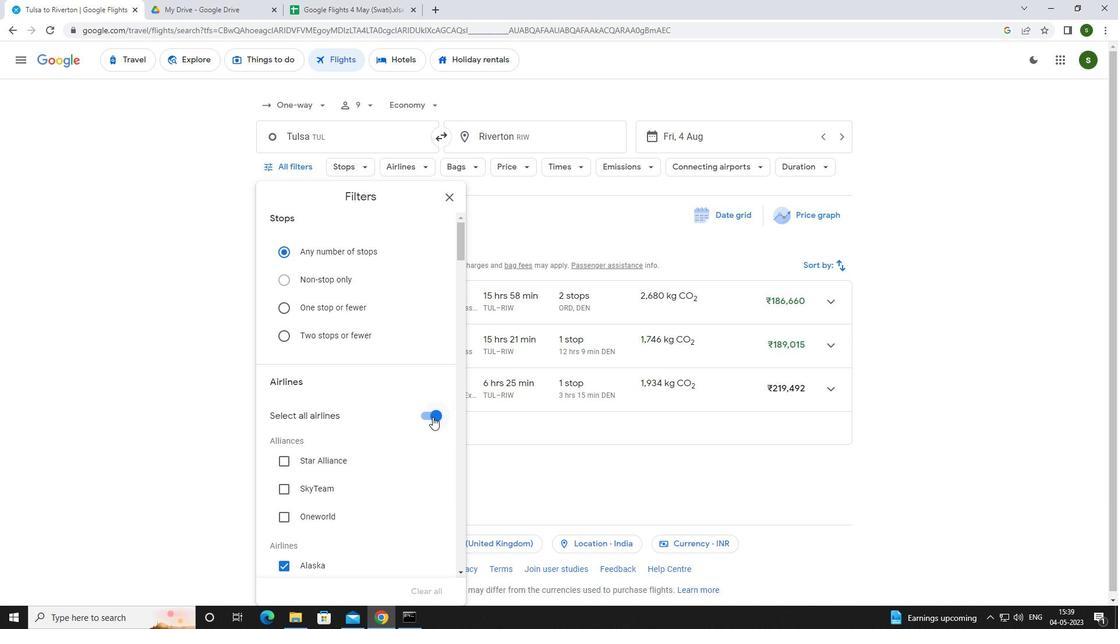 
Action: Mouse moved to (392, 387)
Screenshot: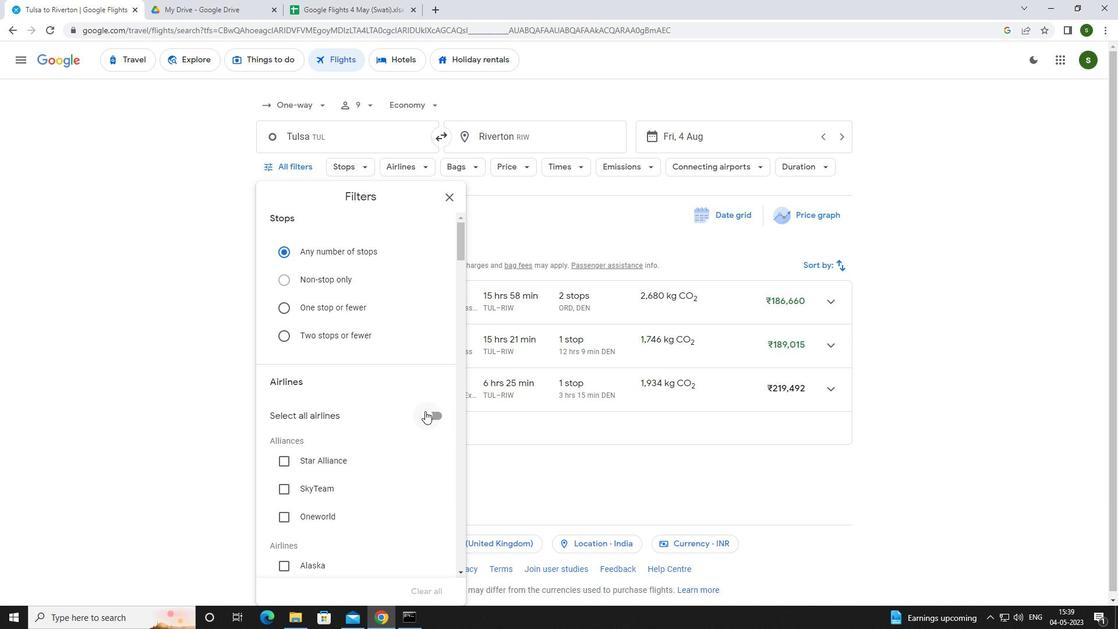 
Action: Mouse scrolled (392, 386) with delta (0, 0)
Screenshot: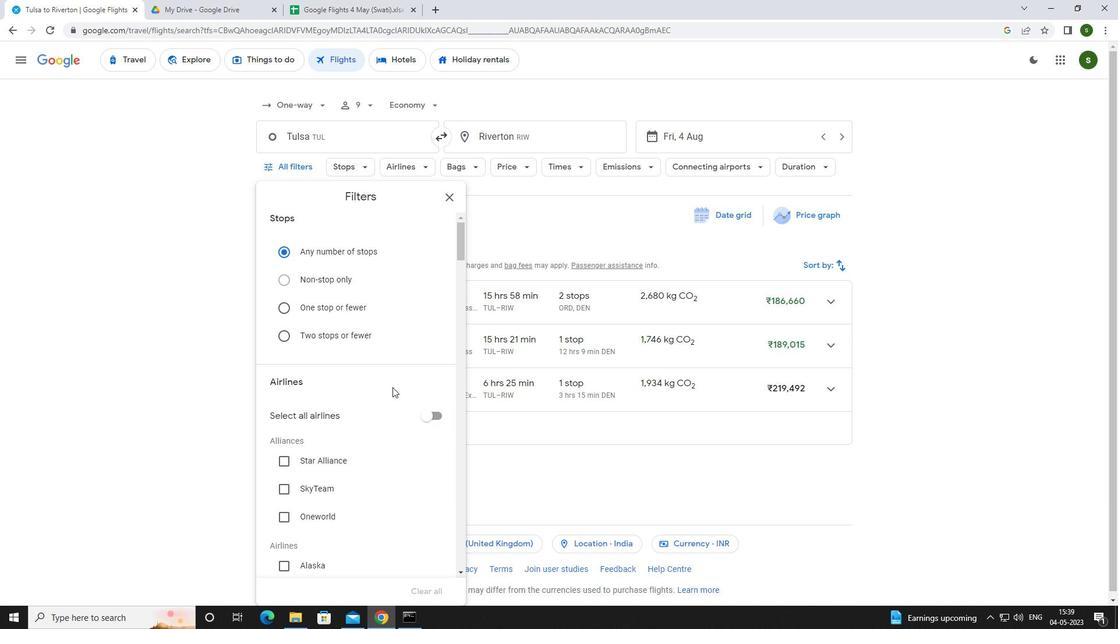 
Action: Mouse scrolled (392, 386) with delta (0, 0)
Screenshot: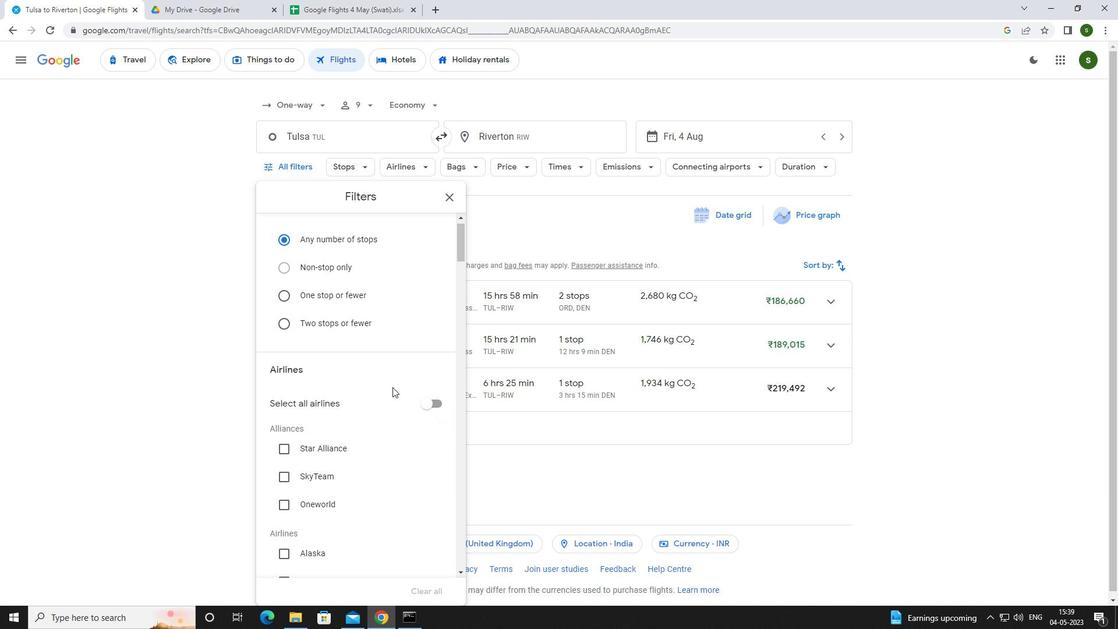 
Action: Mouse scrolled (392, 386) with delta (0, 0)
Screenshot: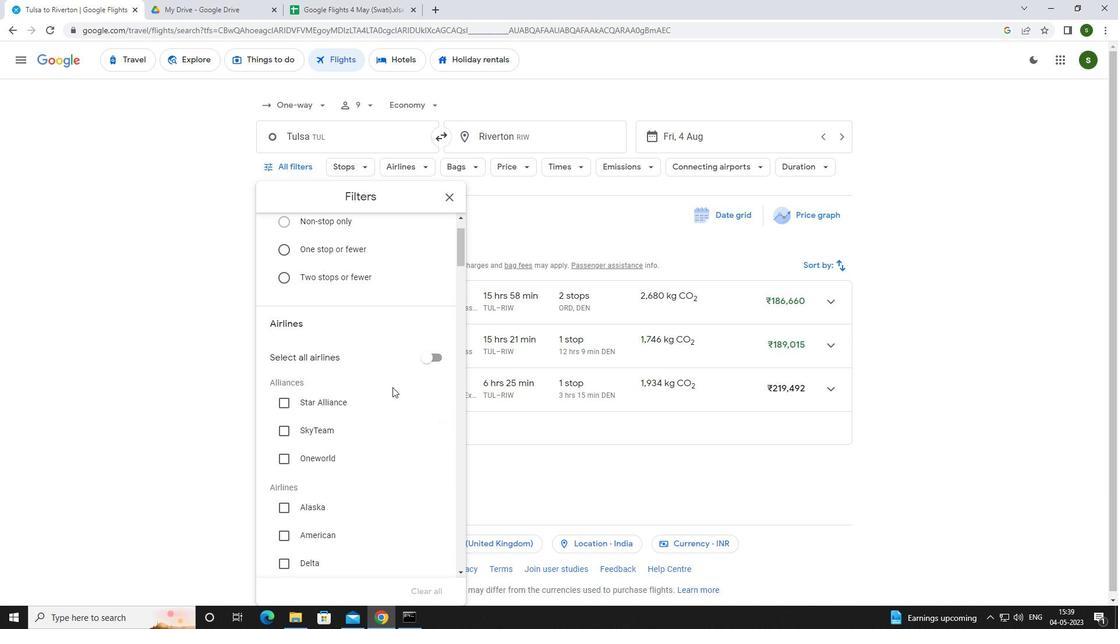 
Action: Mouse scrolled (392, 386) with delta (0, 0)
Screenshot: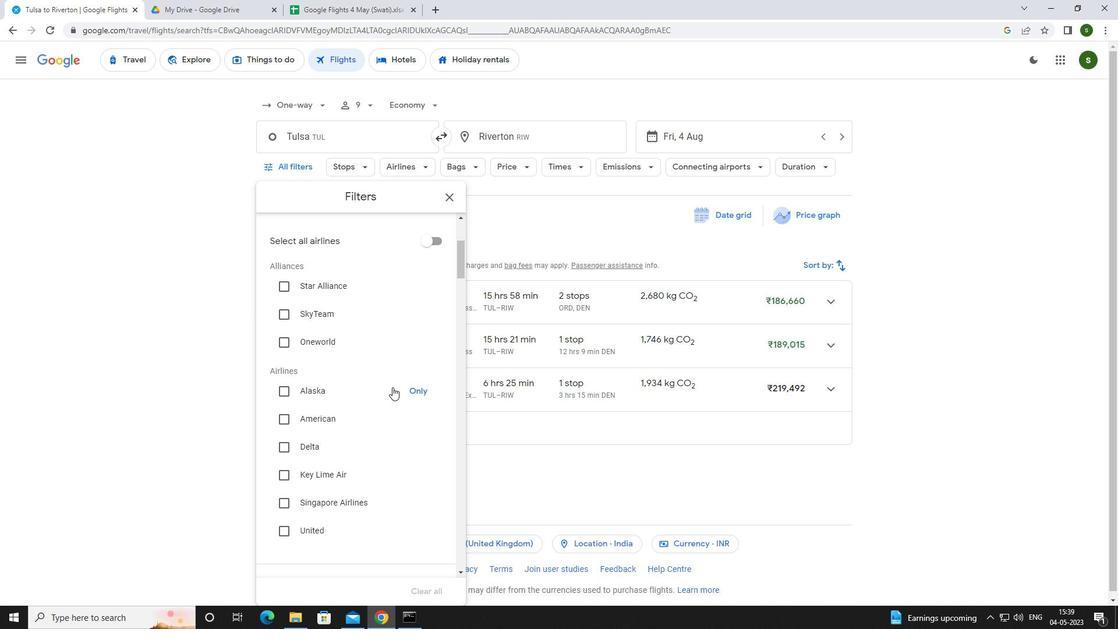 
Action: Mouse scrolled (392, 386) with delta (0, 0)
Screenshot: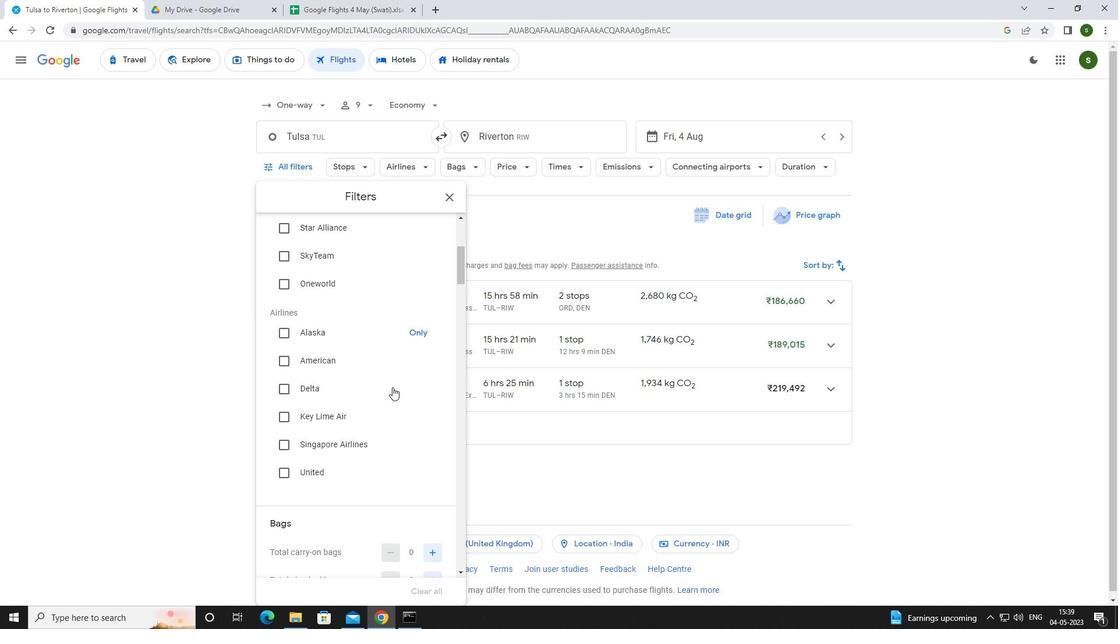
Action: Mouse scrolled (392, 386) with delta (0, 0)
Screenshot: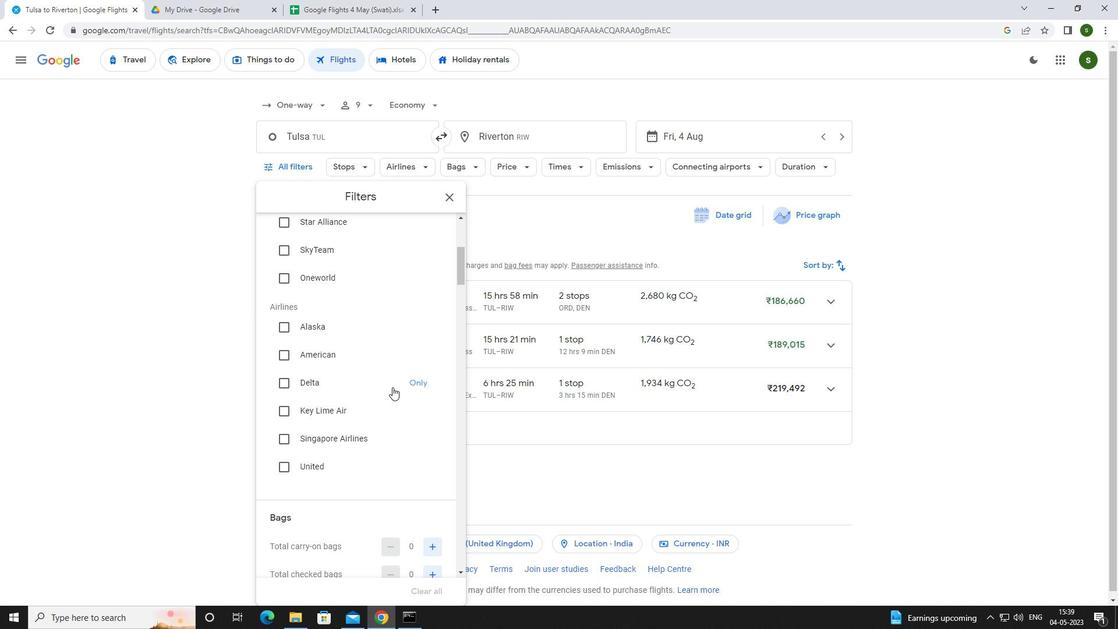 
Action: Mouse moved to (432, 462)
Screenshot: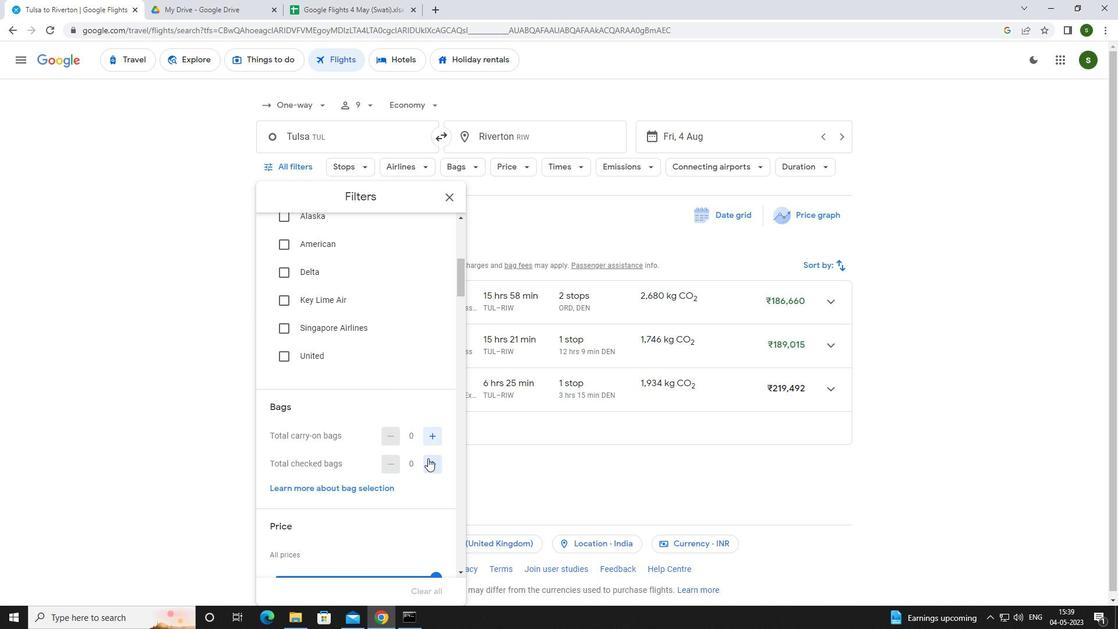 
Action: Mouse pressed left at (432, 462)
Screenshot: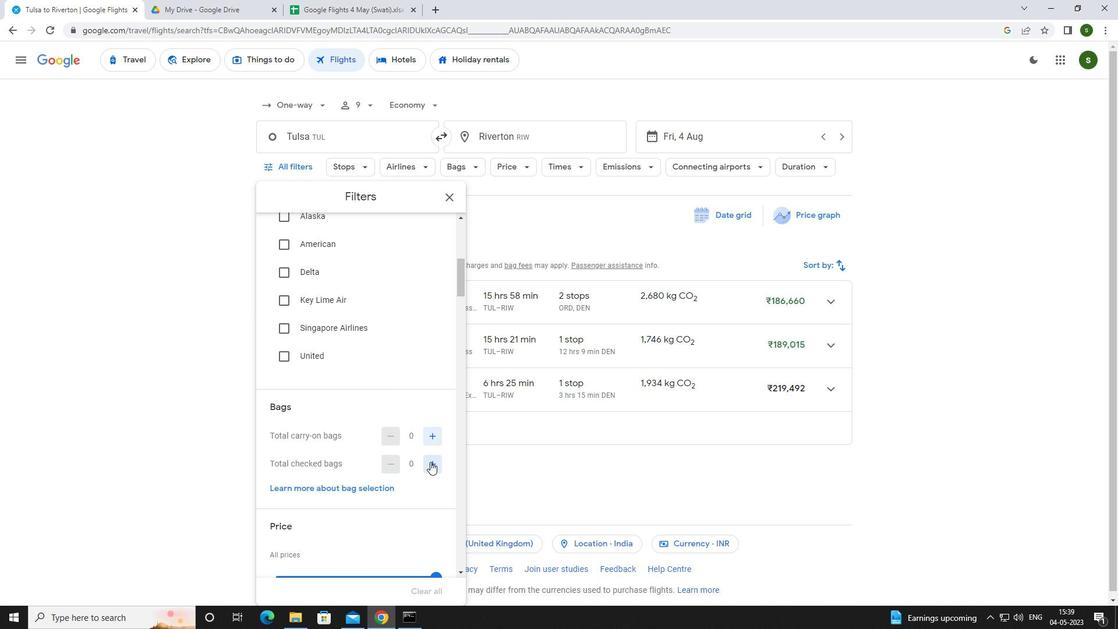 
Action: Mouse pressed left at (432, 462)
Screenshot: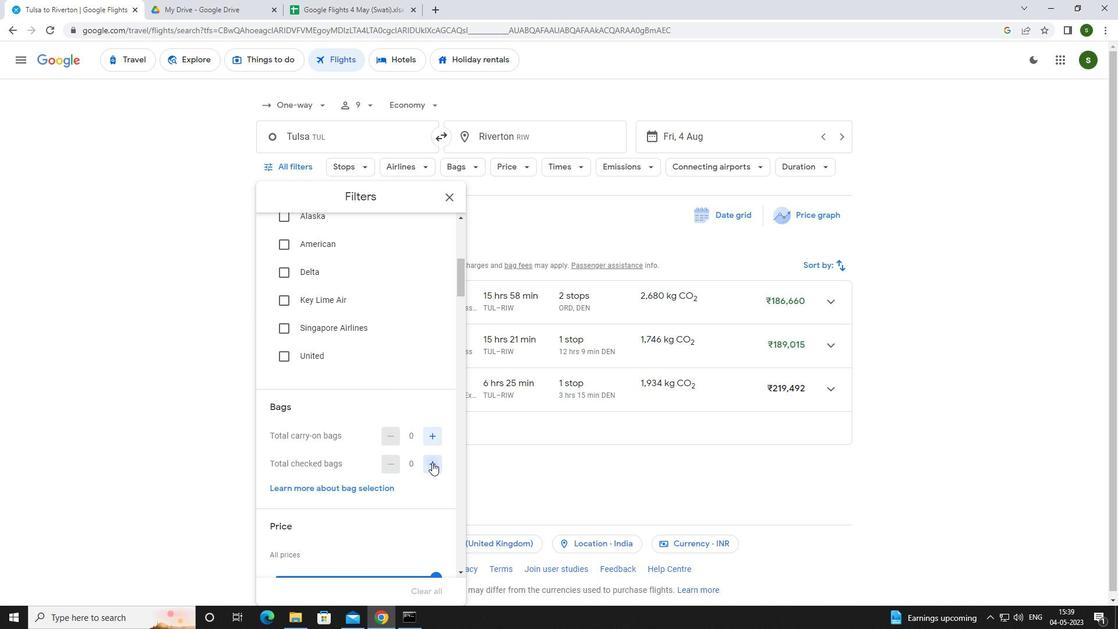 
Action: Mouse pressed left at (432, 462)
Screenshot: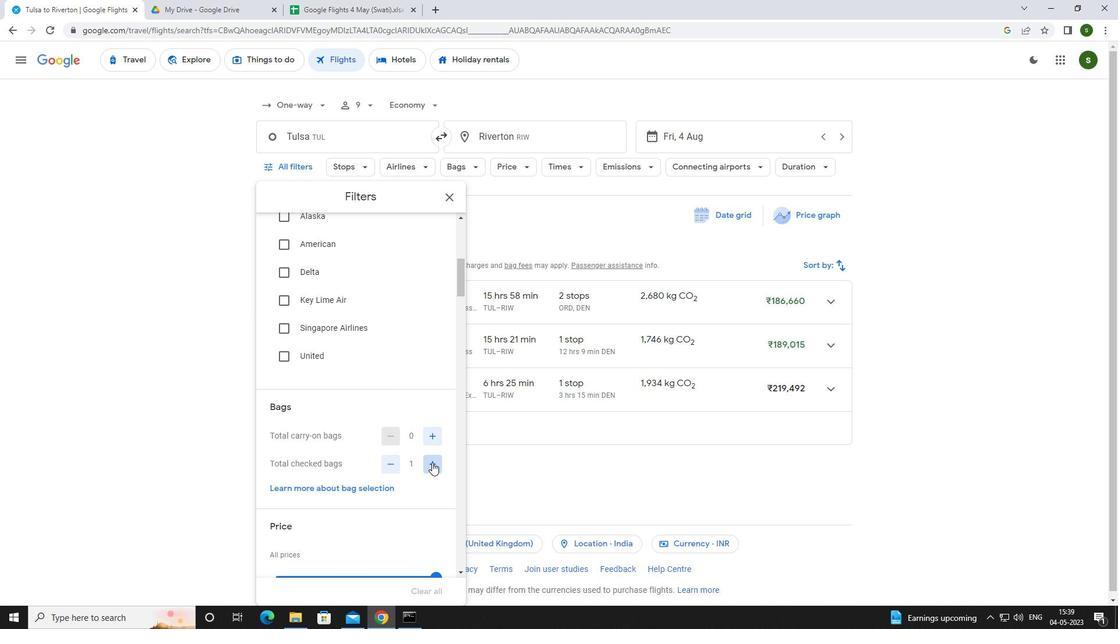 
Action: Mouse moved to (432, 462)
Screenshot: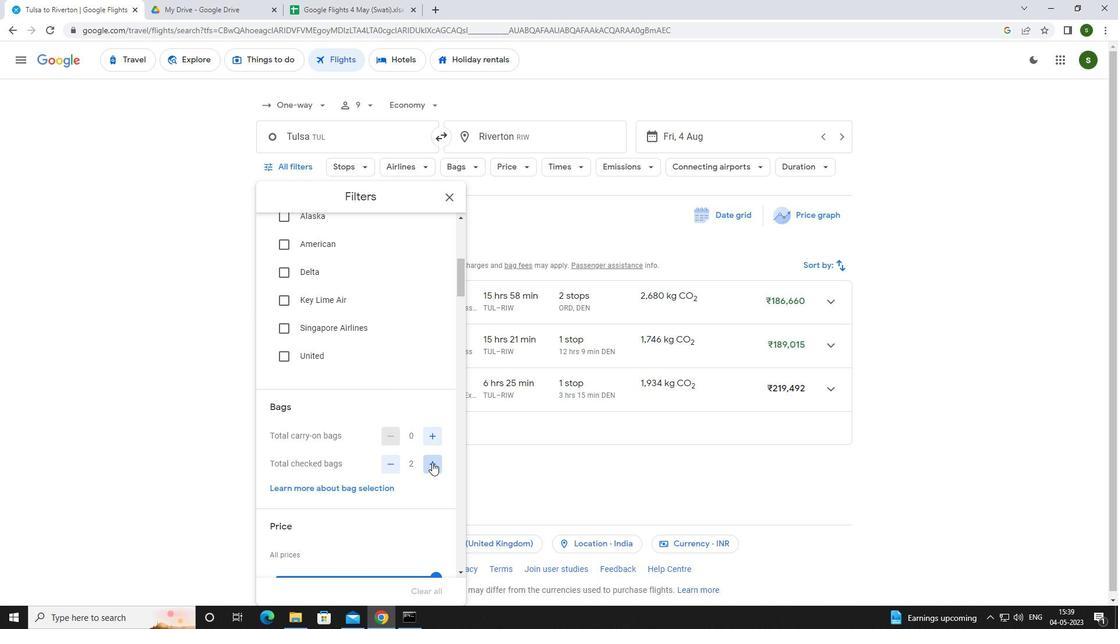 
Action: Mouse pressed left at (432, 462)
Screenshot: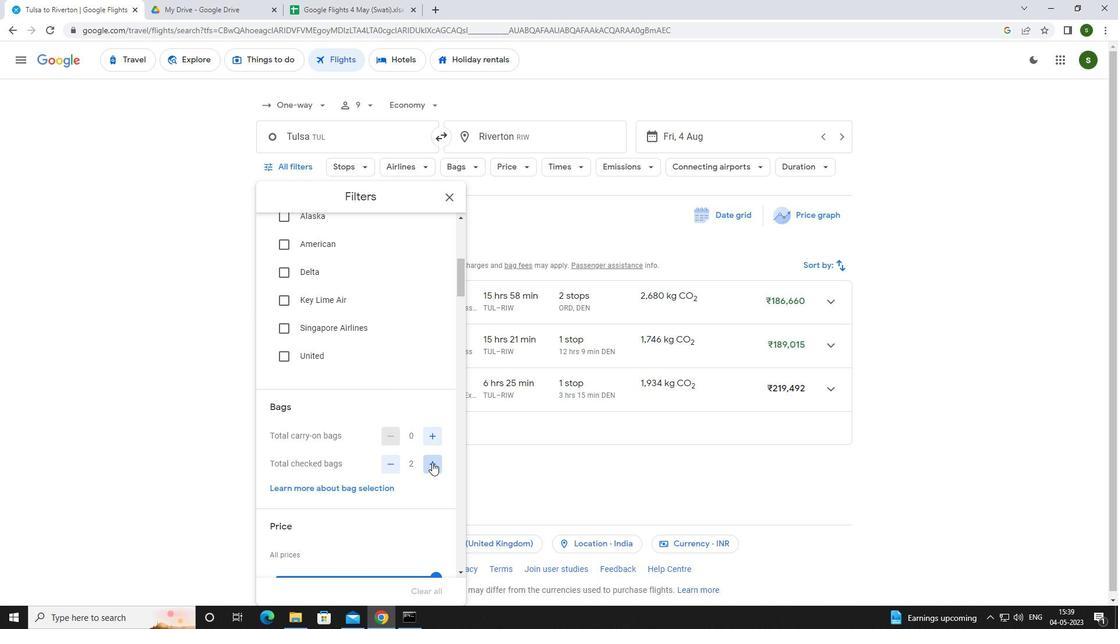 
Action: Mouse pressed left at (432, 462)
Screenshot: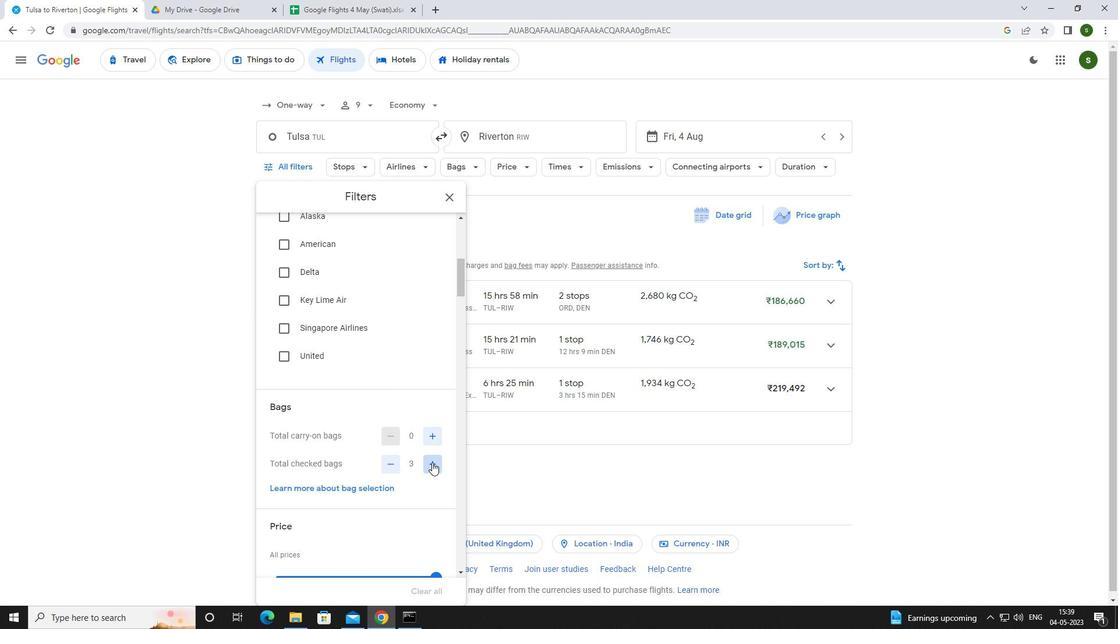
Action: Mouse pressed left at (432, 462)
Screenshot: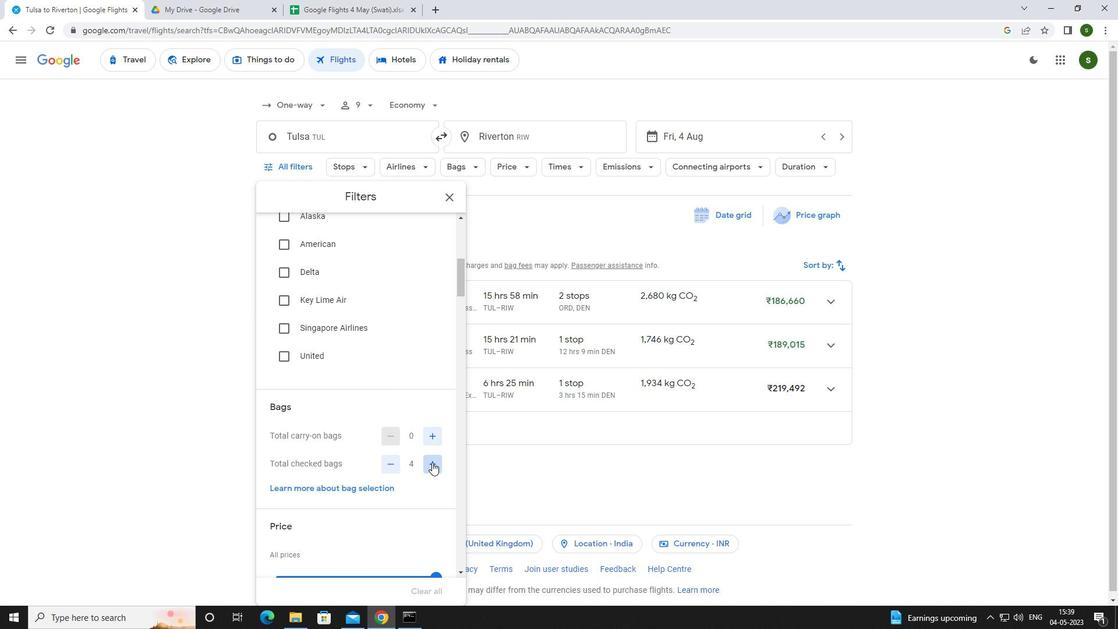 
Action: Mouse moved to (430, 461)
Screenshot: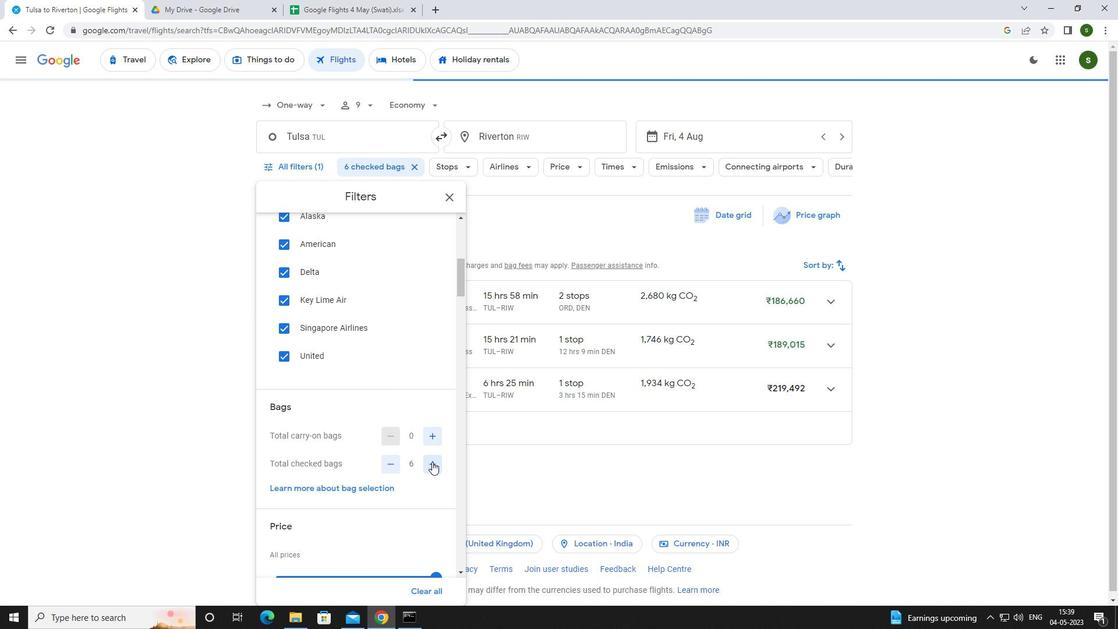 
Action: Mouse scrolled (430, 461) with delta (0, 0)
Screenshot: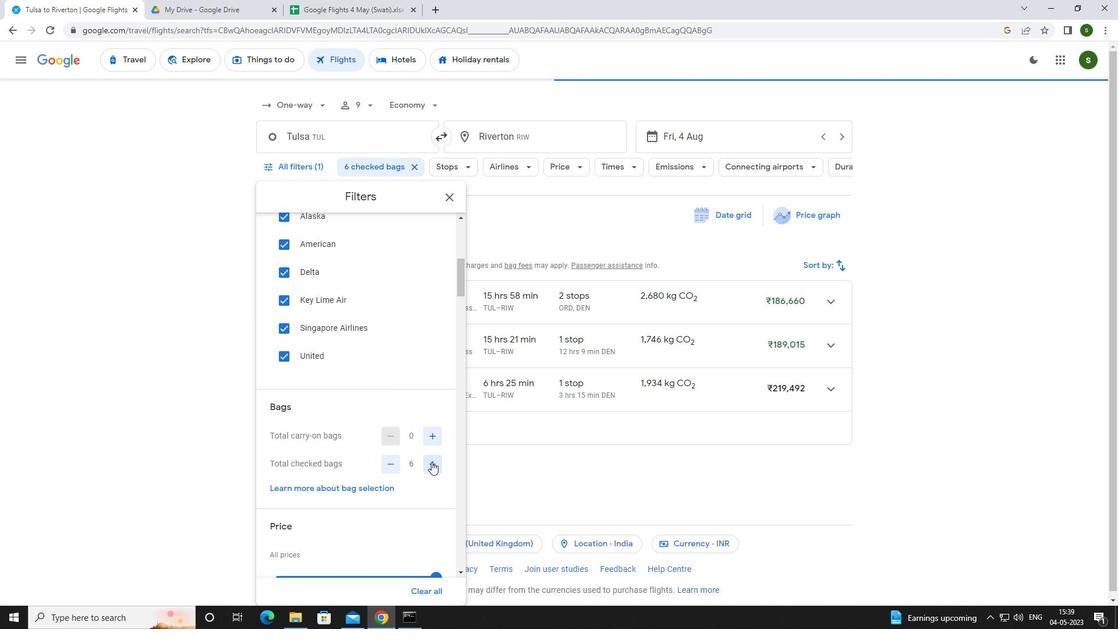 
Action: Mouse scrolled (430, 461) with delta (0, 0)
Screenshot: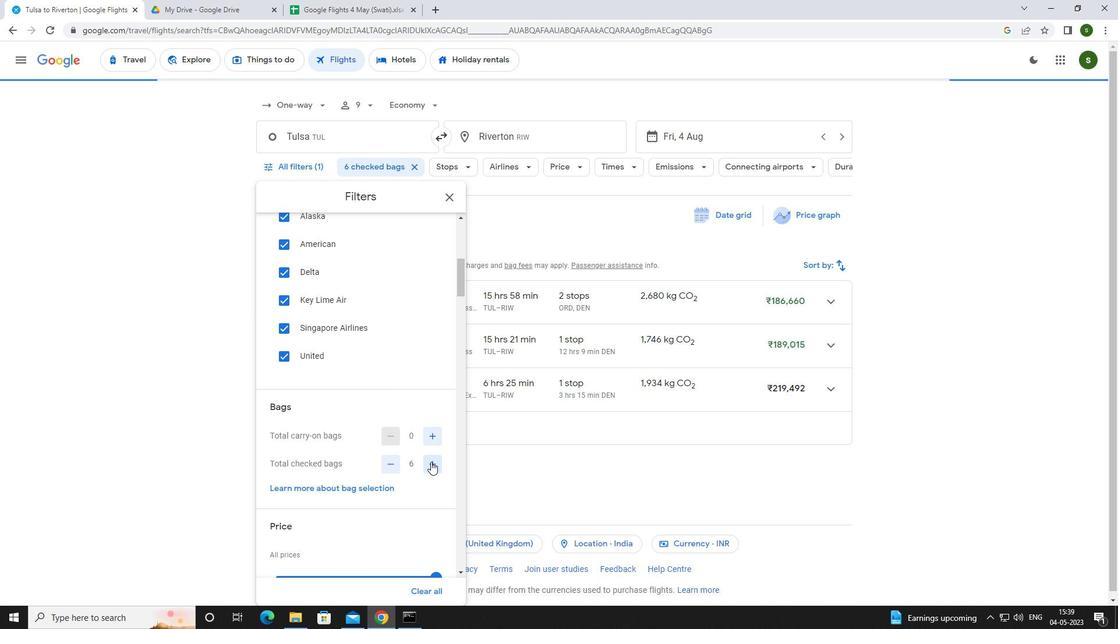 
Action: Mouse moved to (439, 459)
Screenshot: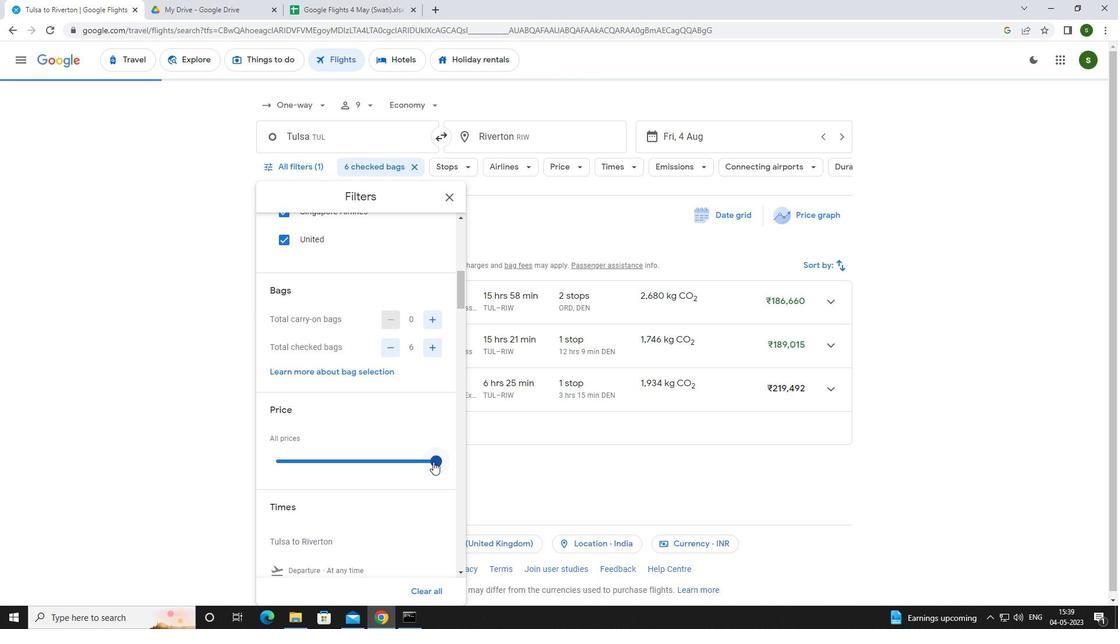 
Action: Mouse pressed left at (439, 459)
Screenshot: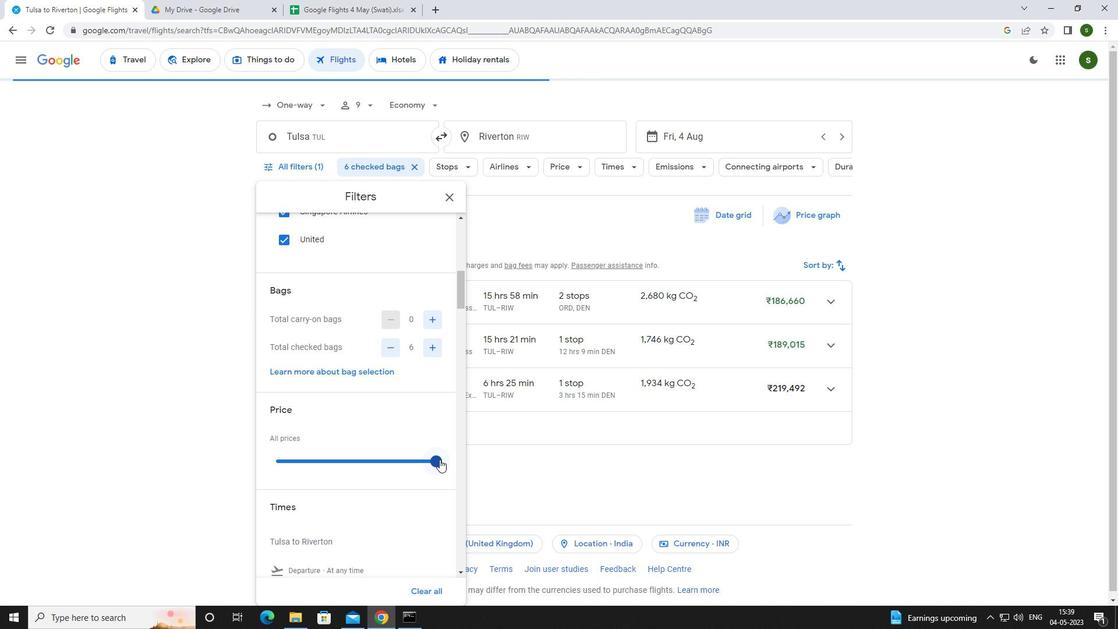 
Action: Mouse moved to (278, 461)
Screenshot: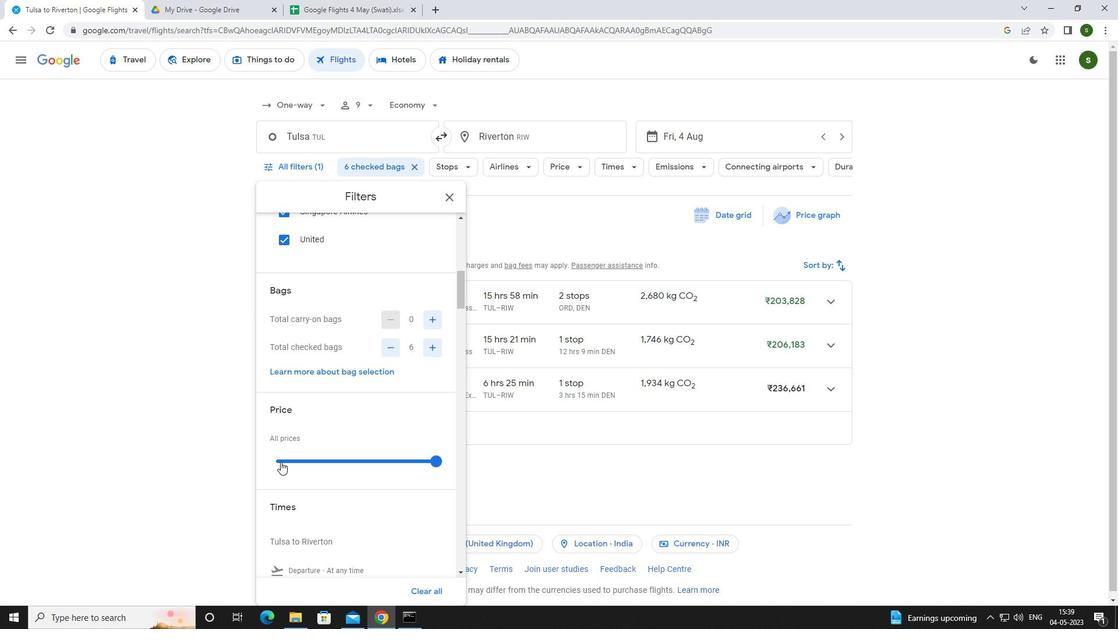 
Action: Mouse pressed left at (278, 461)
Screenshot: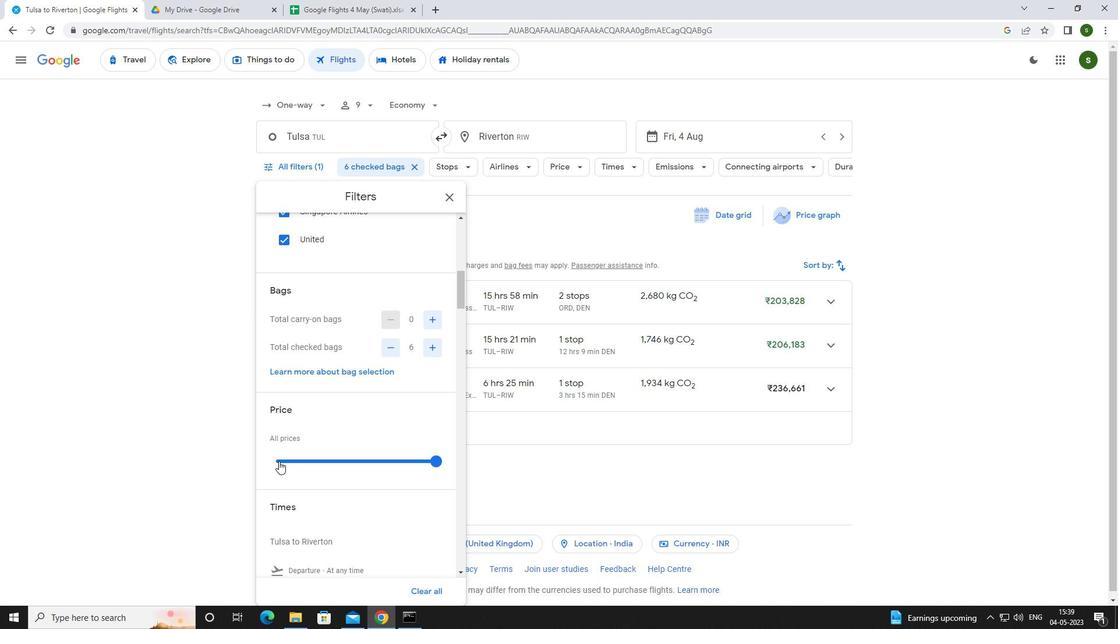 
Action: Mouse moved to (280, 460)
Screenshot: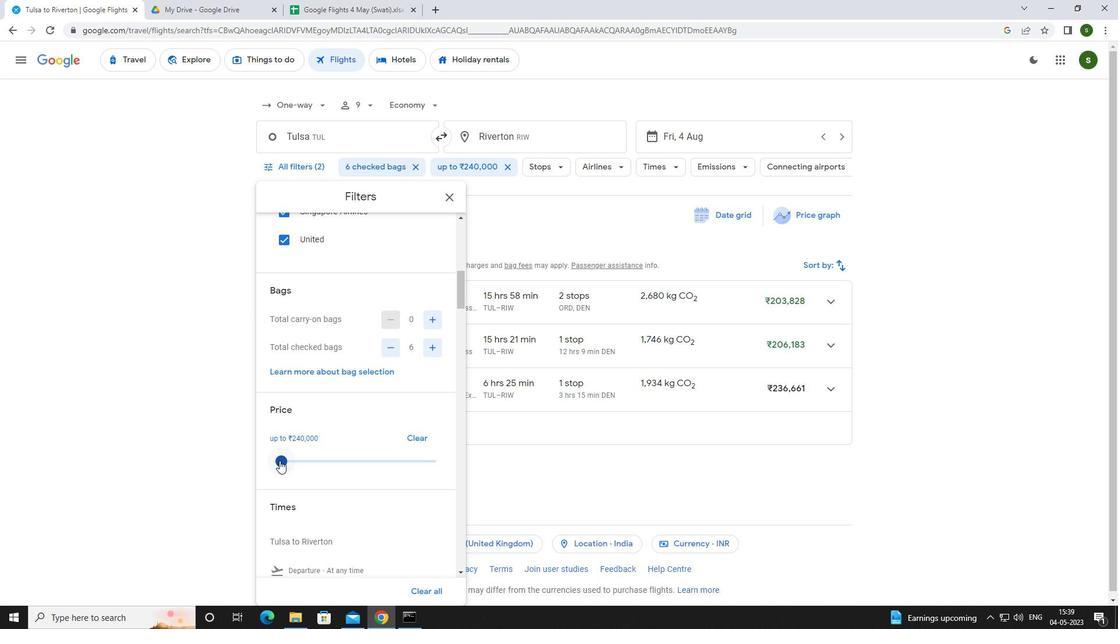 
Action: Mouse scrolled (280, 460) with delta (0, 0)
Screenshot: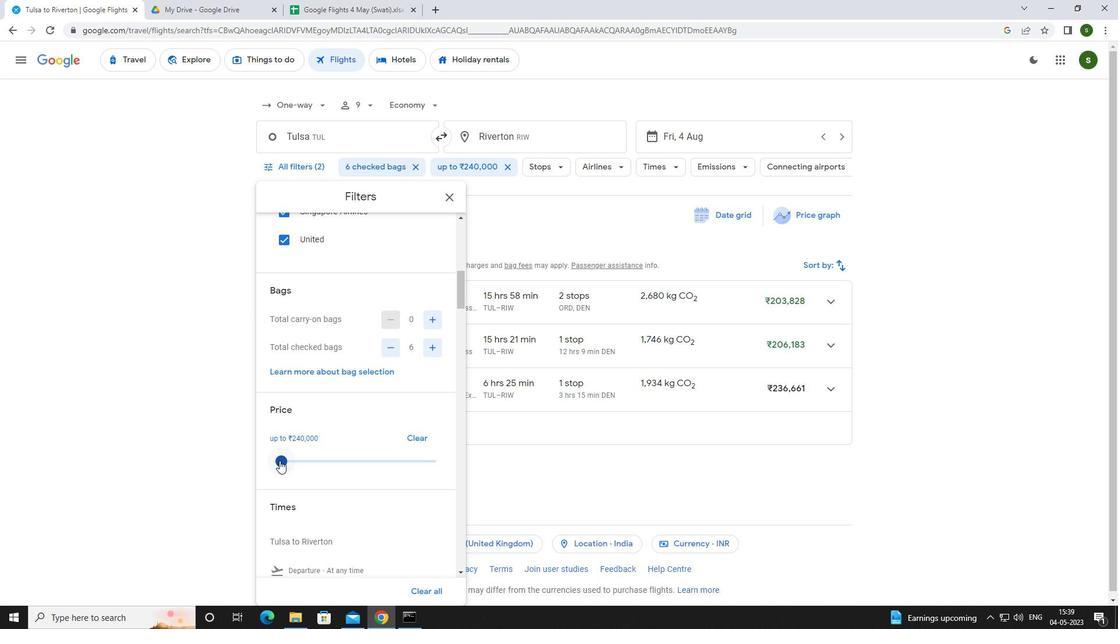 
Action: Mouse moved to (280, 460)
Screenshot: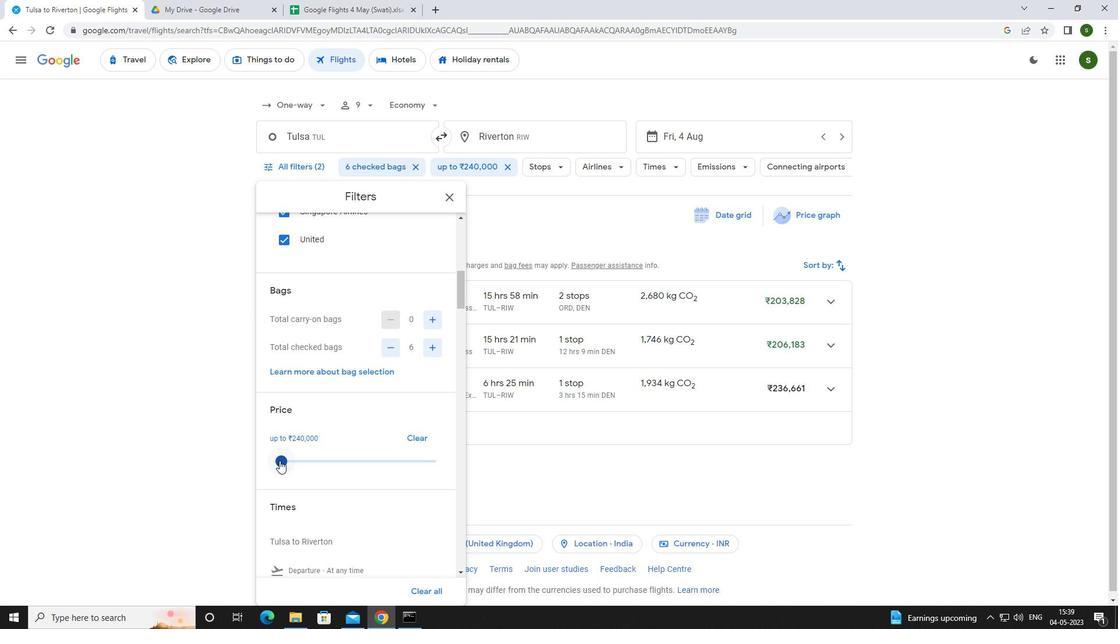 
Action: Mouse scrolled (280, 459) with delta (0, 0)
Screenshot: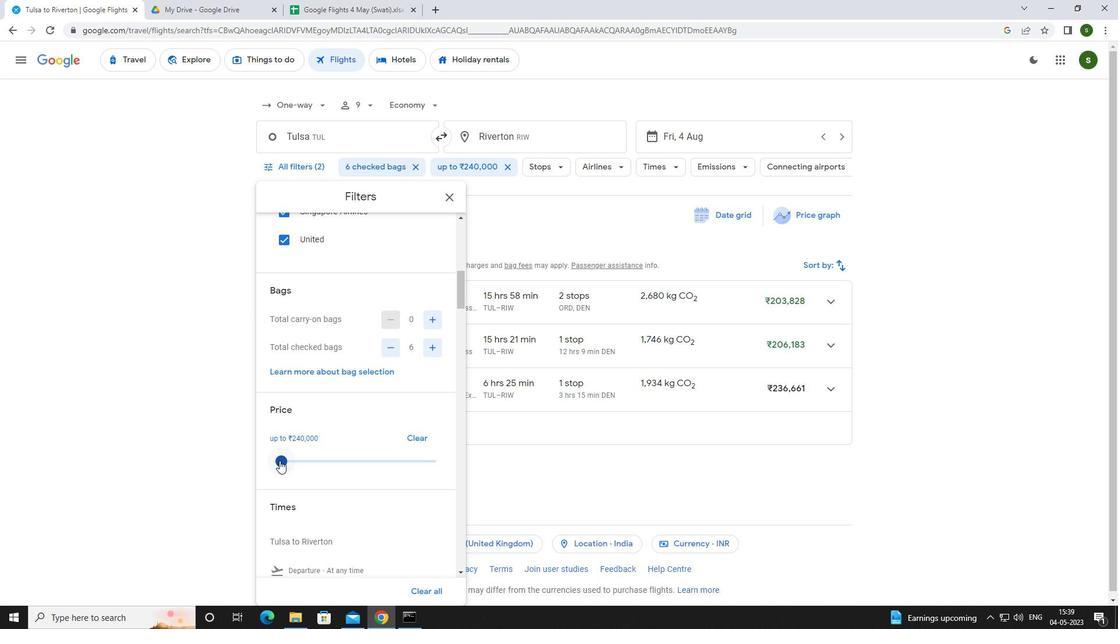 
Action: Mouse moved to (280, 477)
Screenshot: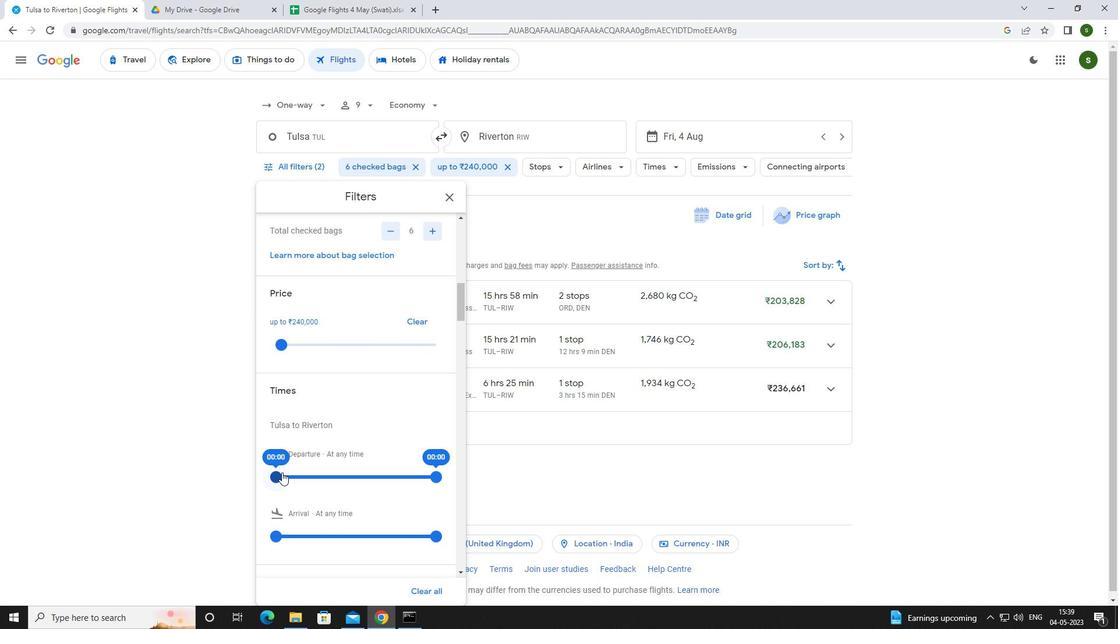
Action: Mouse pressed left at (280, 477)
Screenshot: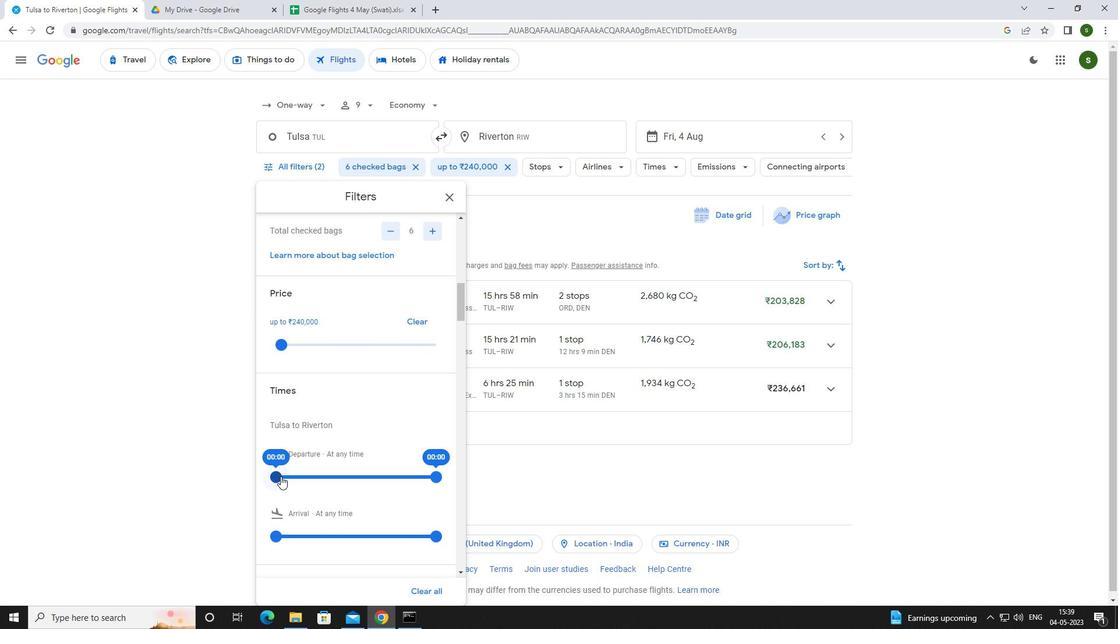 
Action: Mouse moved to (518, 462)
Screenshot: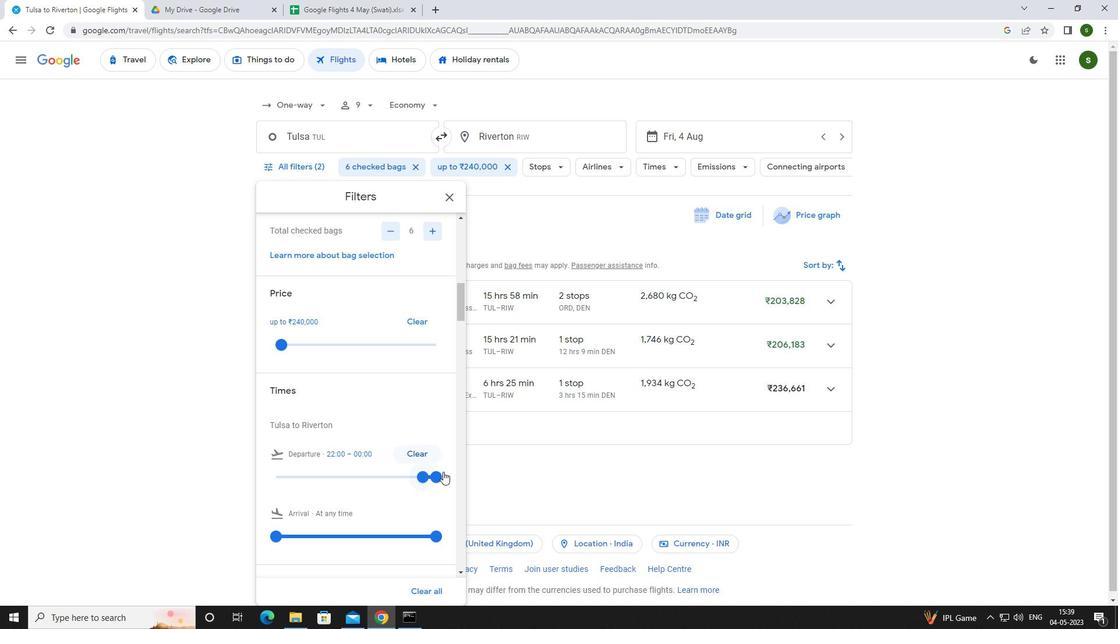 
Action: Mouse pressed left at (518, 462)
Screenshot: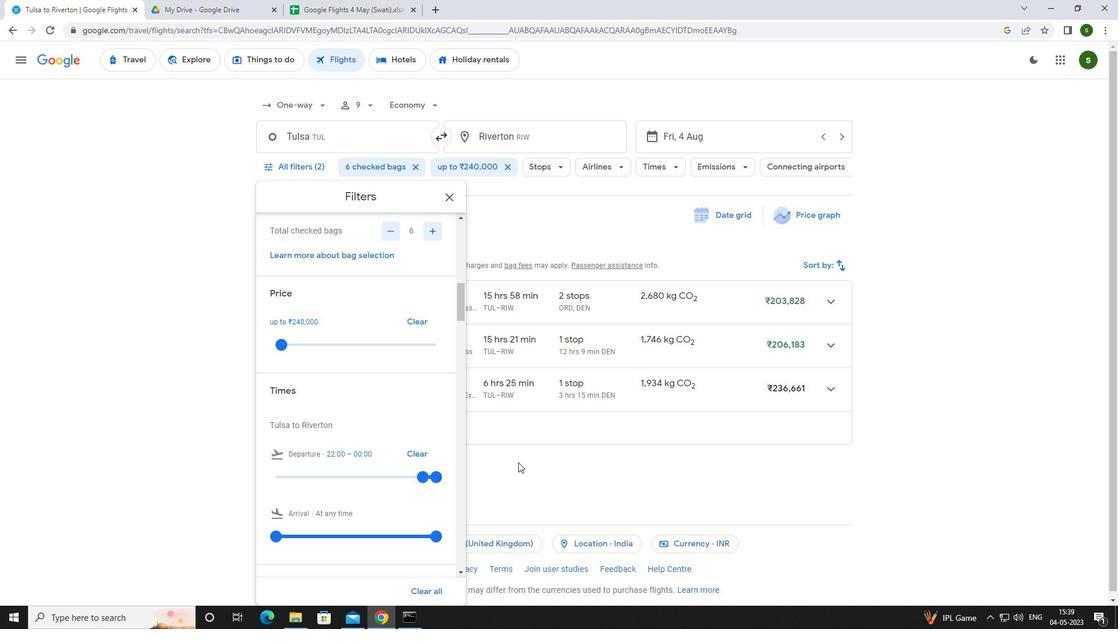 
